 Task: Find connections with filter location Zwevegem with filter topic #Marketswith filter profile language Potuguese with filter current company NoBroker.com with filter school Shri Guru Ram Rai Public School - India with filter industry Retail Florists with filter service category Pricing Strategy with filter keywords title Director of Maintenance
Action: Mouse moved to (575, 102)
Screenshot: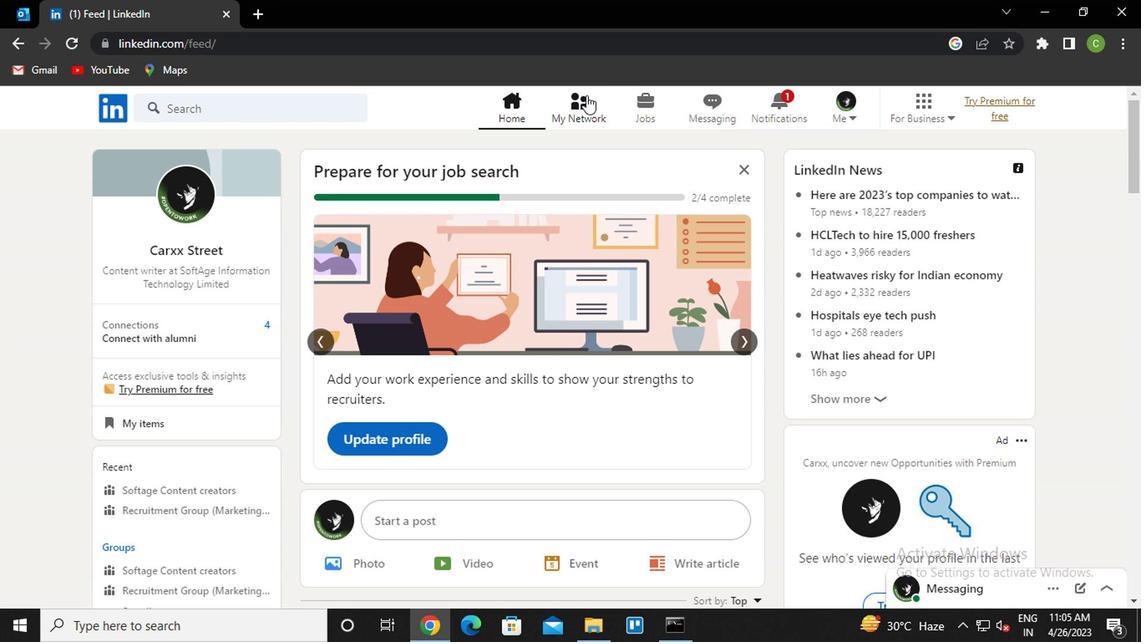 
Action: Mouse pressed left at (575, 102)
Screenshot: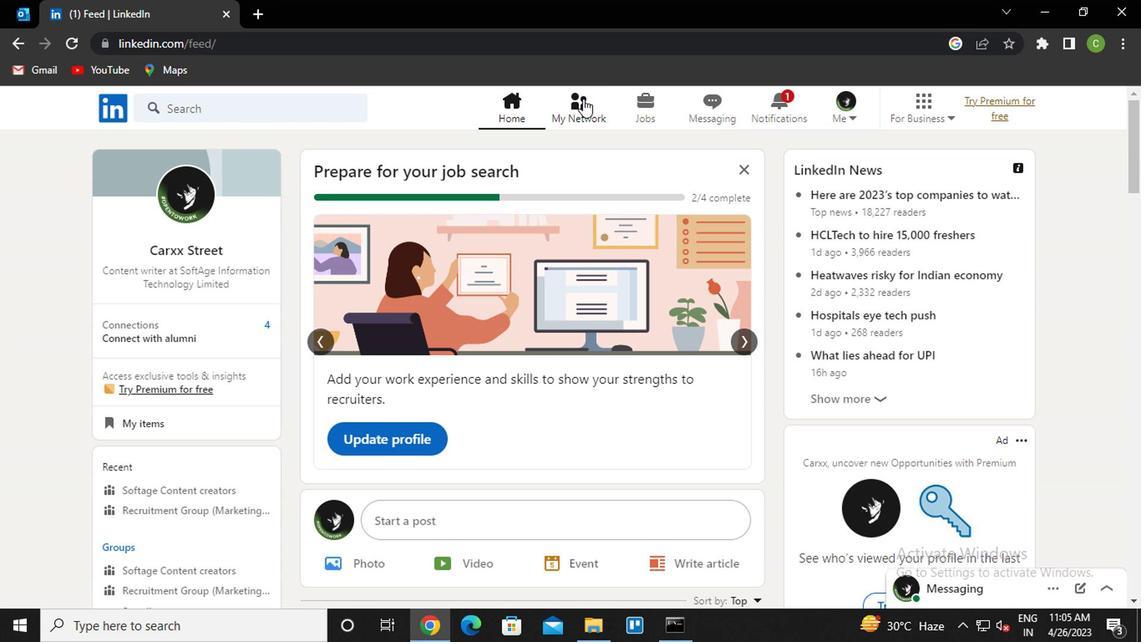 
Action: Mouse moved to (240, 196)
Screenshot: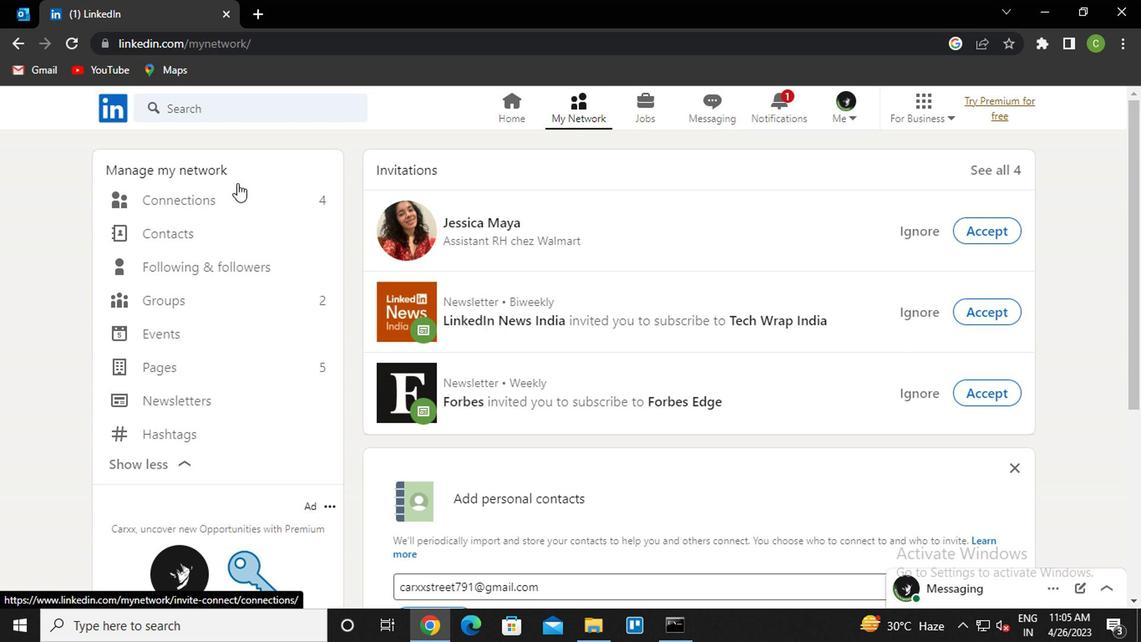 
Action: Mouse pressed left at (240, 196)
Screenshot: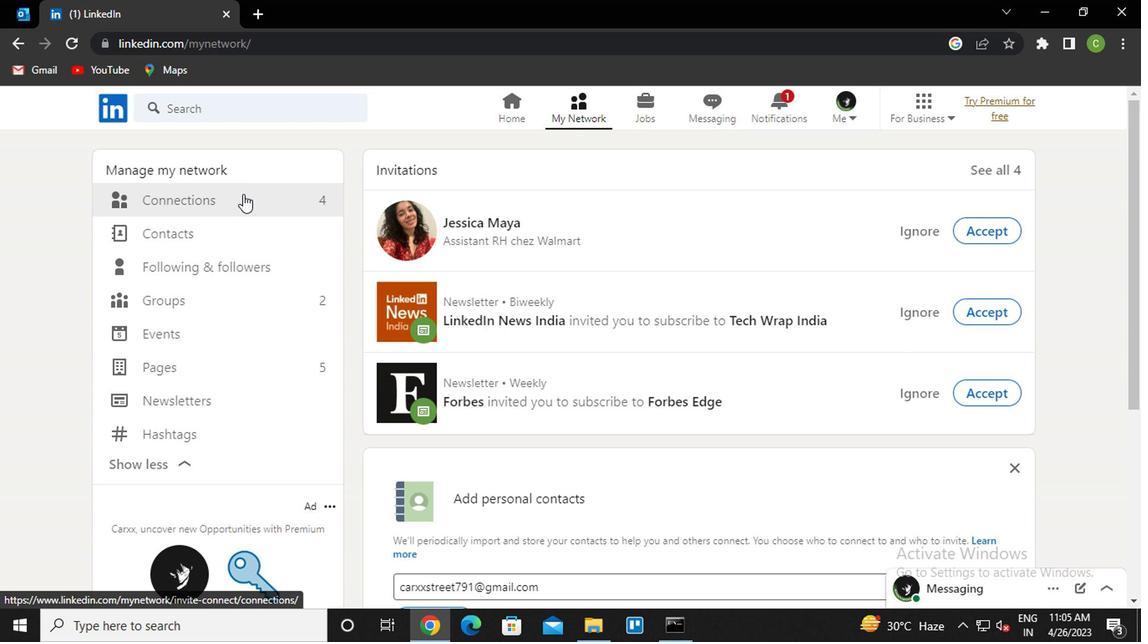 
Action: Mouse moved to (695, 196)
Screenshot: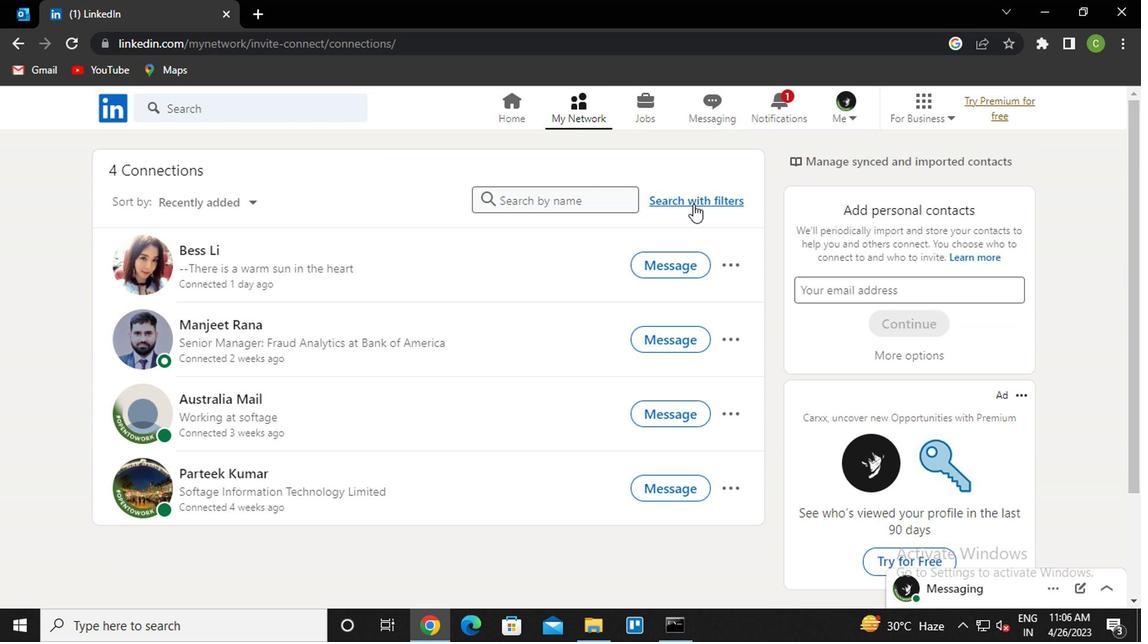
Action: Mouse pressed left at (695, 196)
Screenshot: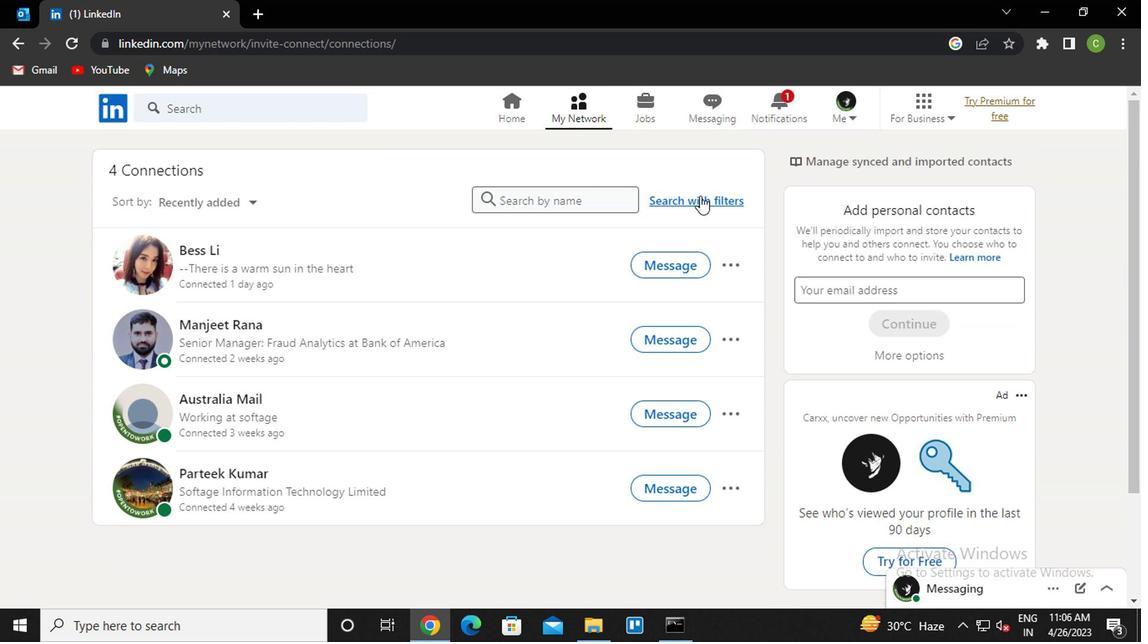
Action: Mouse moved to (570, 155)
Screenshot: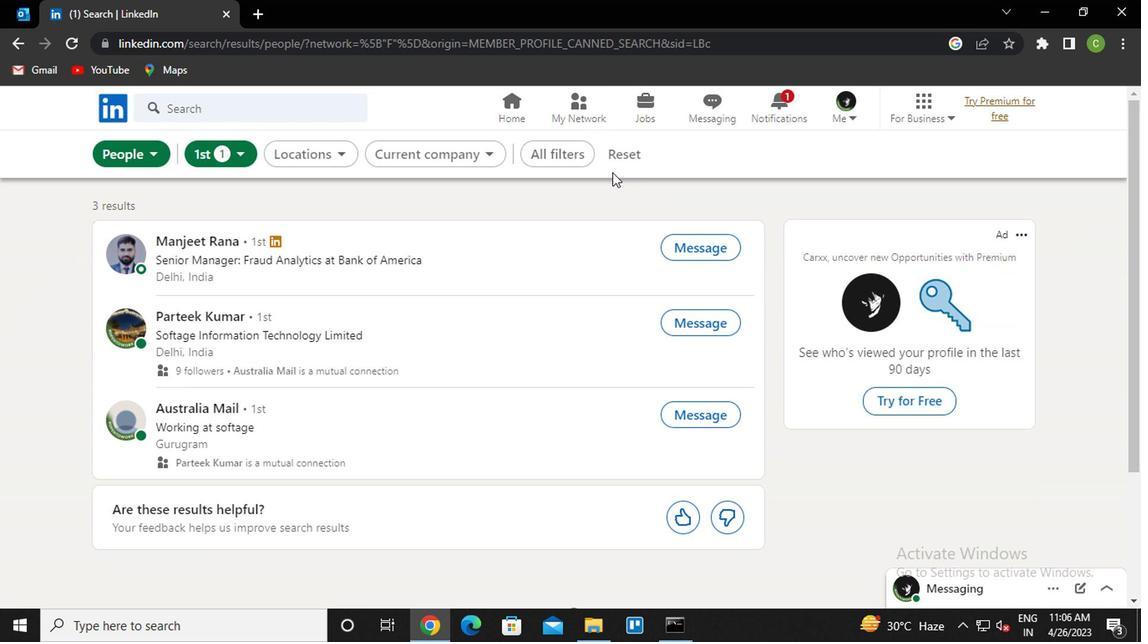 
Action: Mouse pressed left at (570, 155)
Screenshot: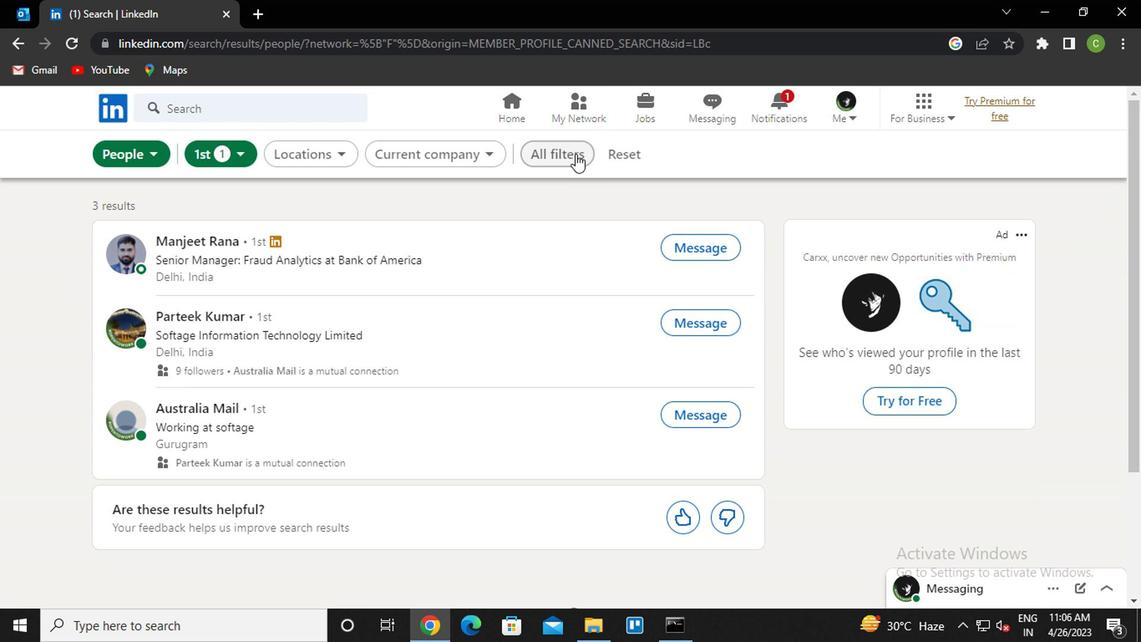 
Action: Mouse moved to (816, 350)
Screenshot: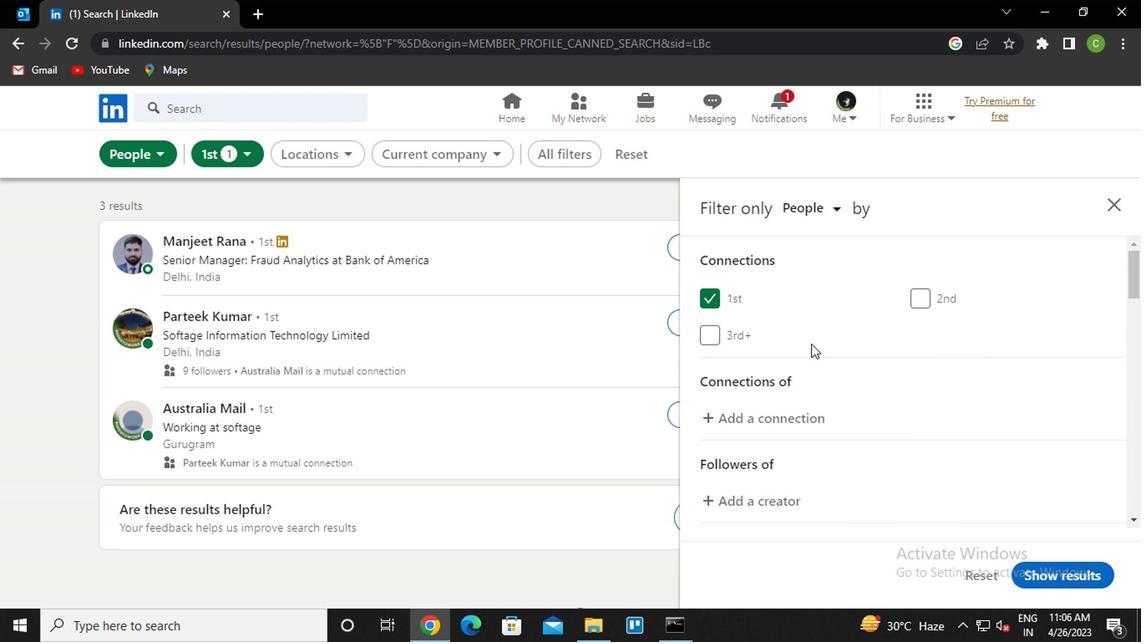 
Action: Mouse scrolled (816, 349) with delta (0, -1)
Screenshot: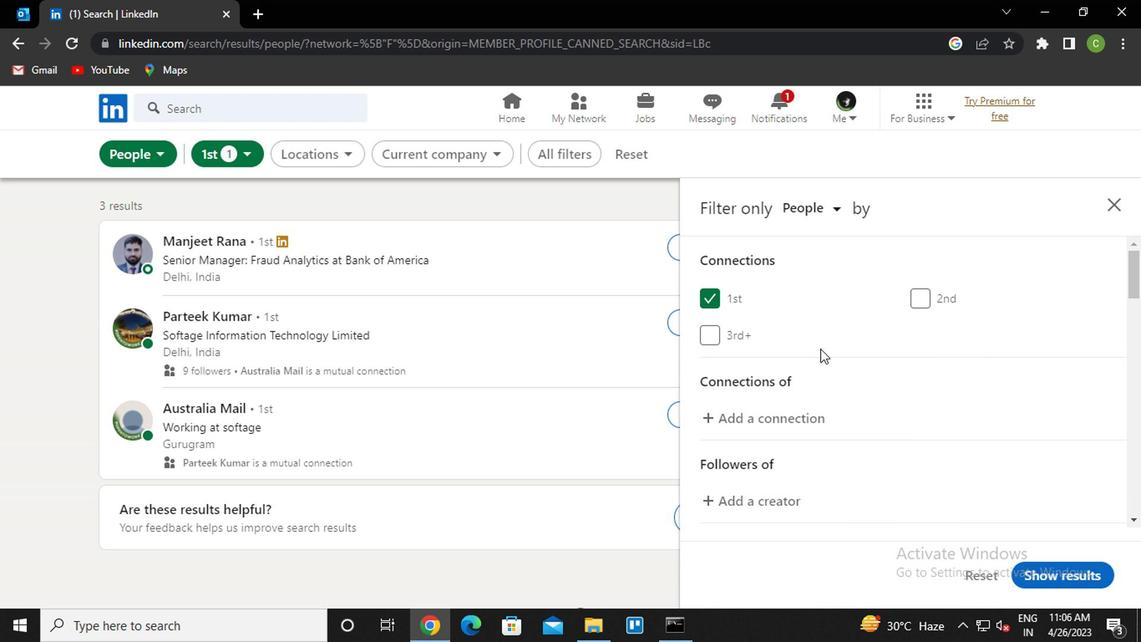 
Action: Mouse scrolled (816, 349) with delta (0, -1)
Screenshot: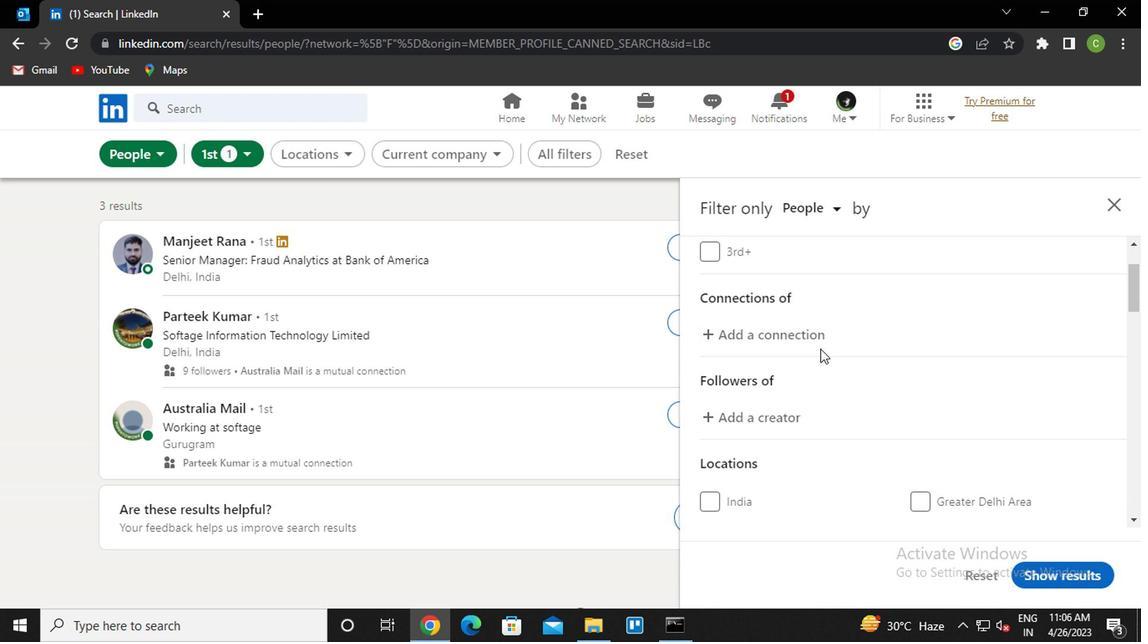 
Action: Mouse moved to (997, 486)
Screenshot: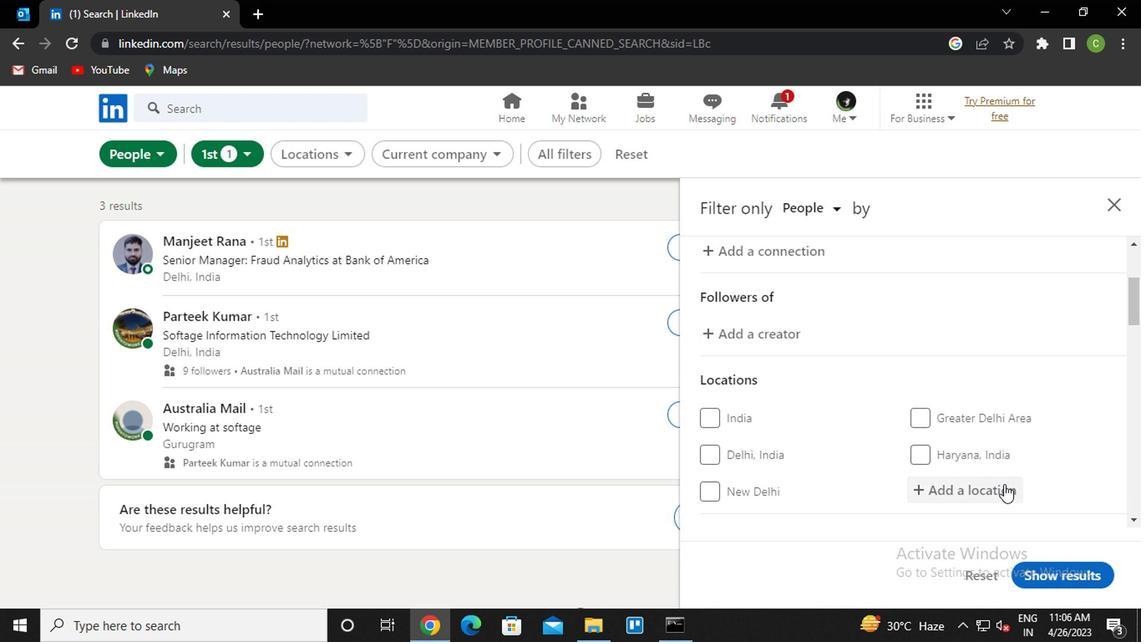 
Action: Mouse pressed left at (997, 486)
Screenshot: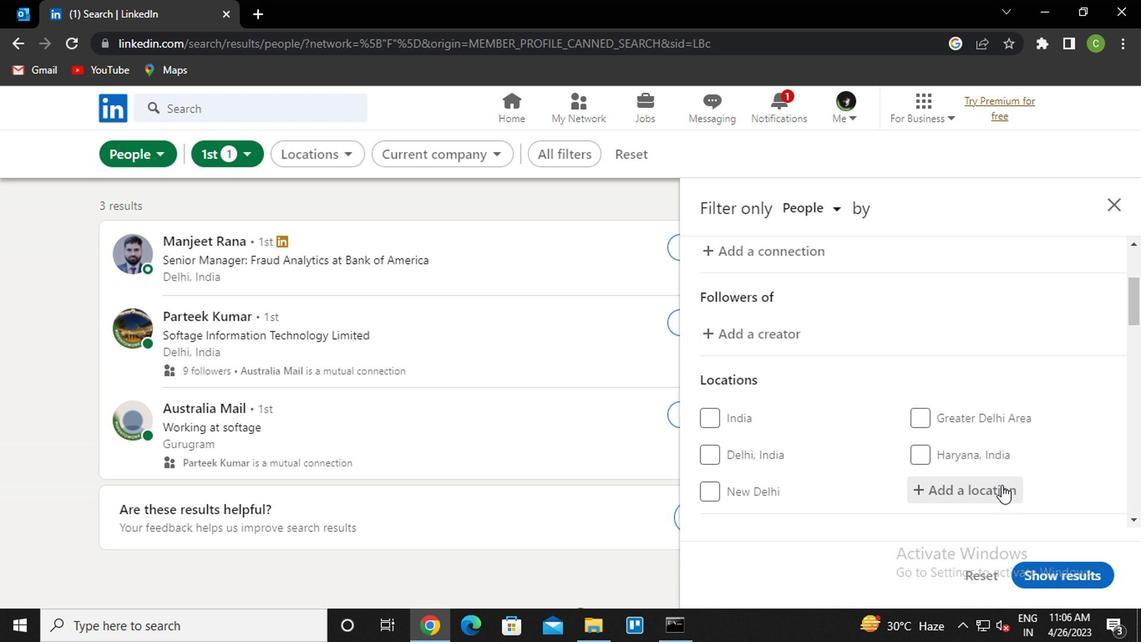 
Action: Key pressed <Key.caps_lock><Key.caps_lock>z<Key.caps_lock>wevegem<Key.down><Key.enter>
Screenshot: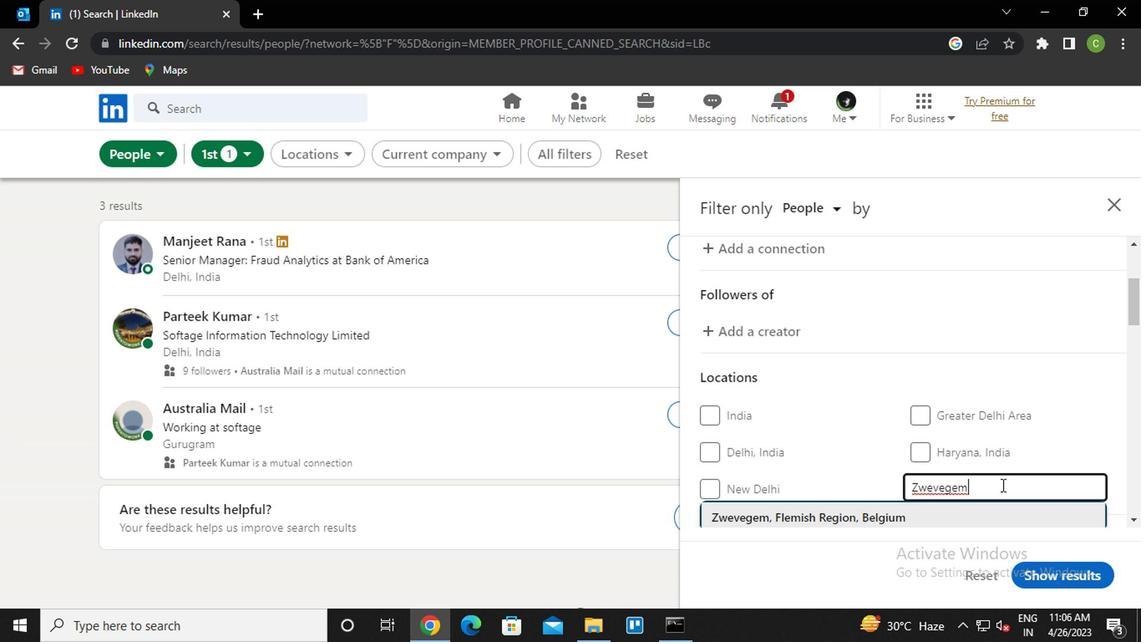 
Action: Mouse scrolled (997, 485) with delta (0, -1)
Screenshot: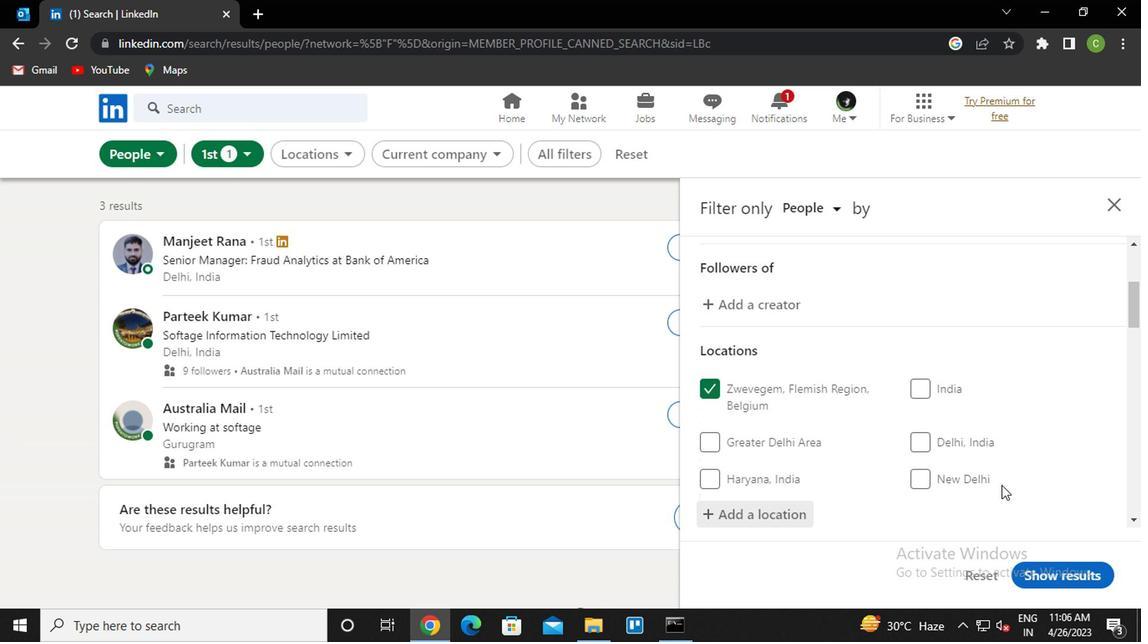 
Action: Mouse moved to (771, 514)
Screenshot: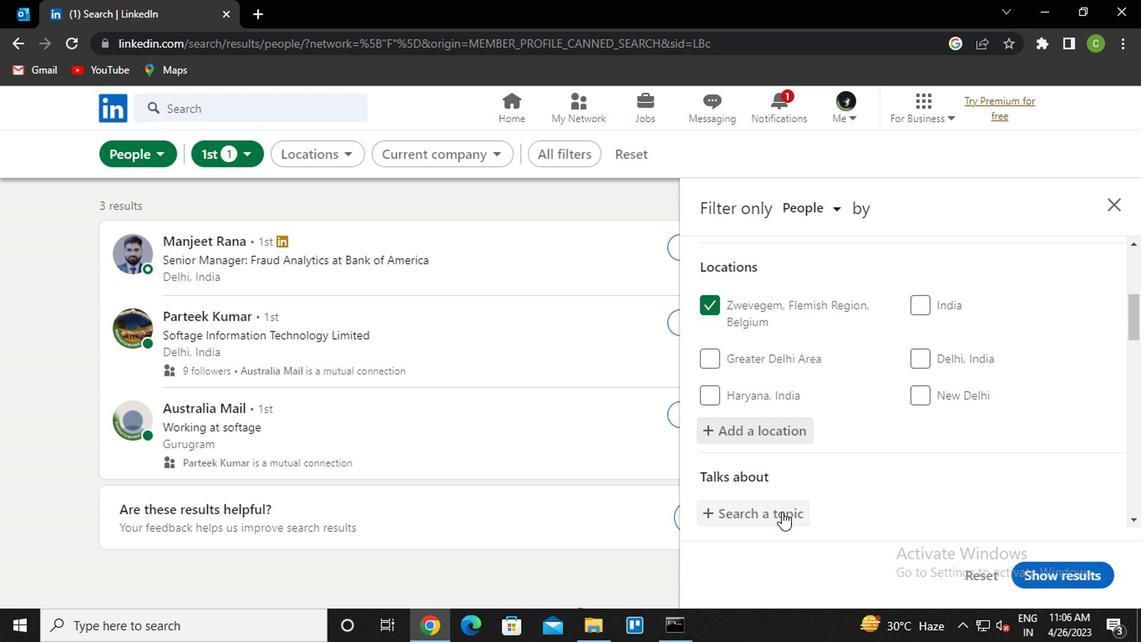 
Action: Mouse pressed left at (771, 514)
Screenshot: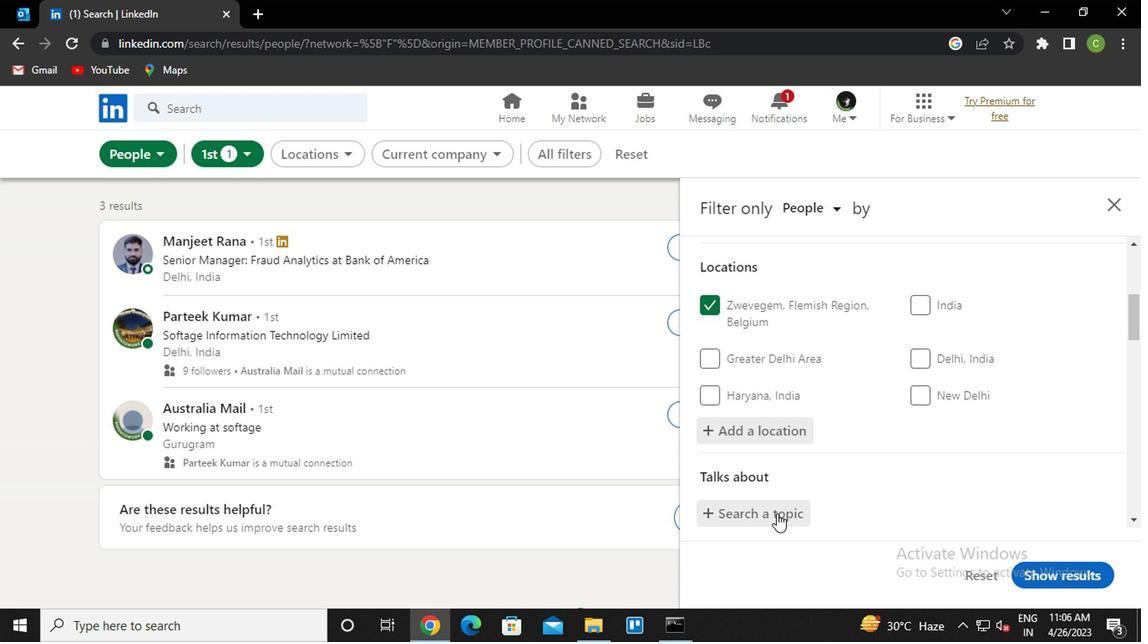 
Action: Key pressed <Key.caps_lock>m<Key.caps_lock>arket
Screenshot: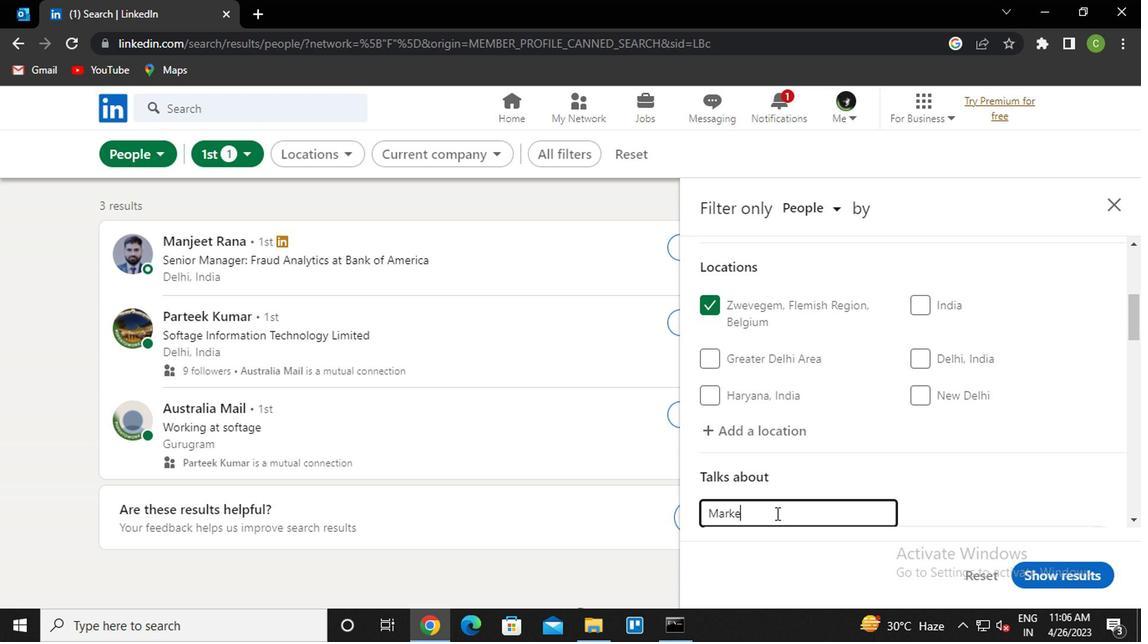 
Action: Mouse scrolled (771, 514) with delta (0, 0)
Screenshot: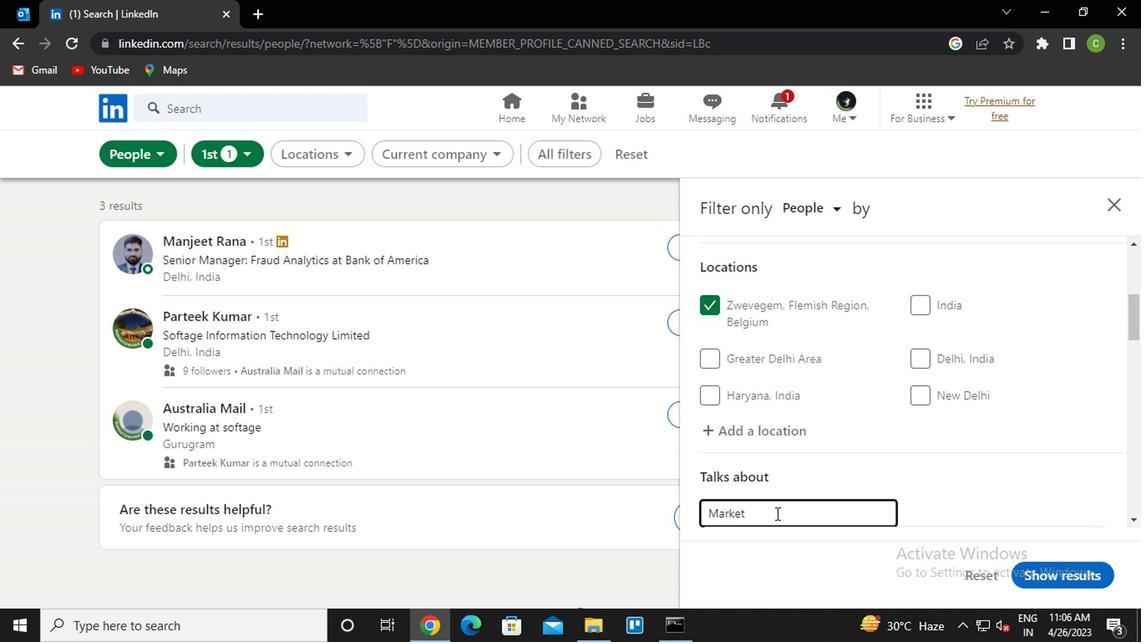 
Action: Mouse moved to (781, 508)
Screenshot: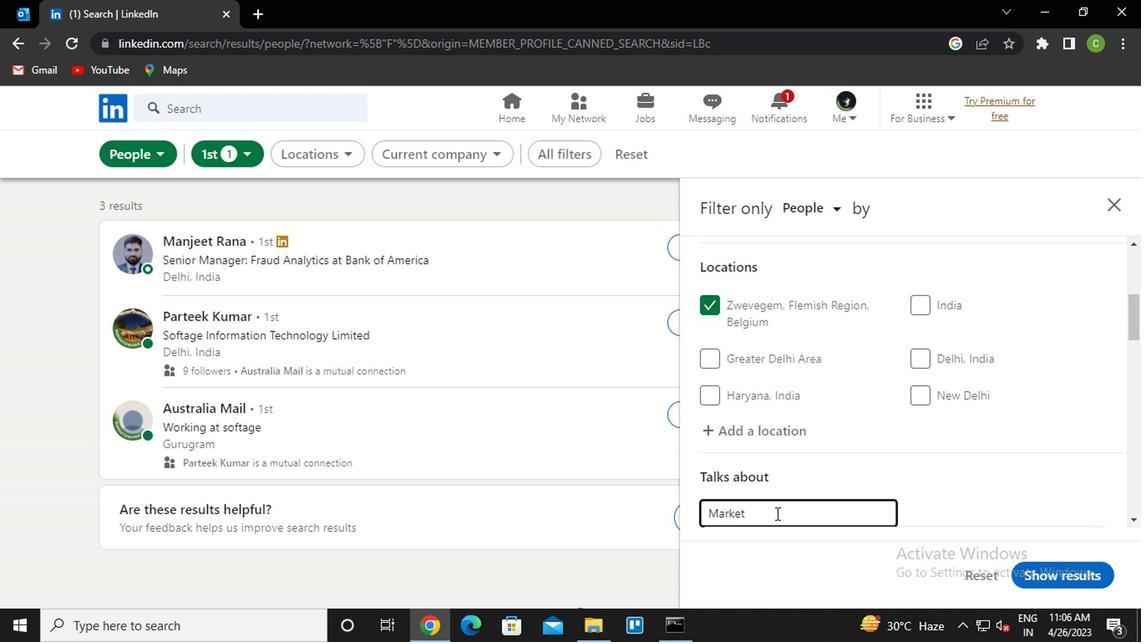 
Action: Mouse scrolled (781, 507) with delta (0, 0)
Screenshot: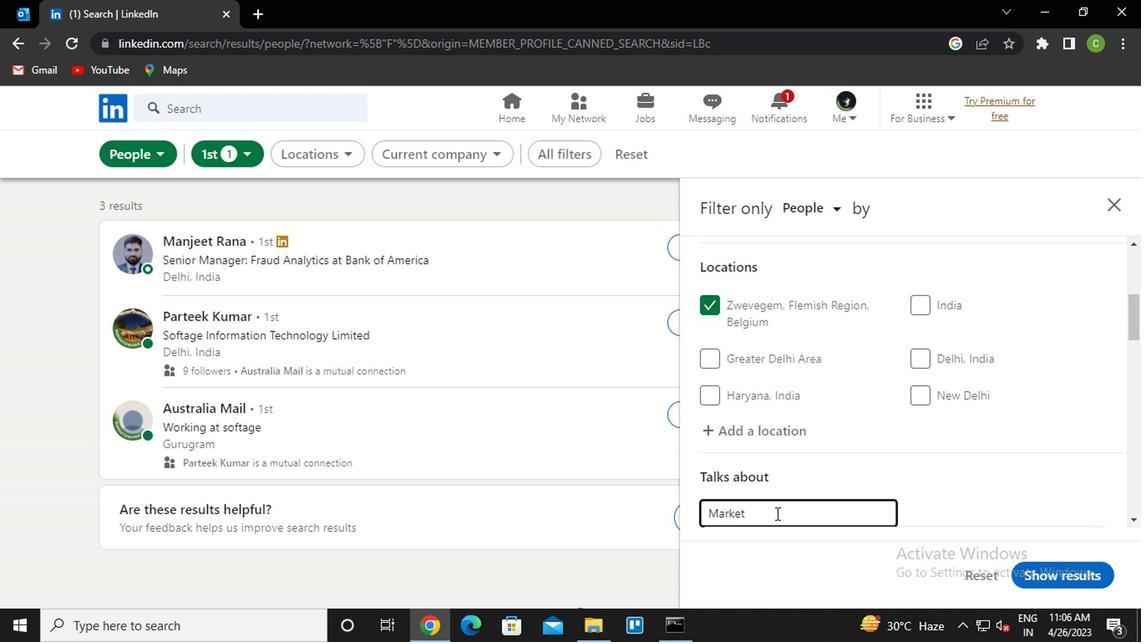 
Action: Mouse moved to (799, 474)
Screenshot: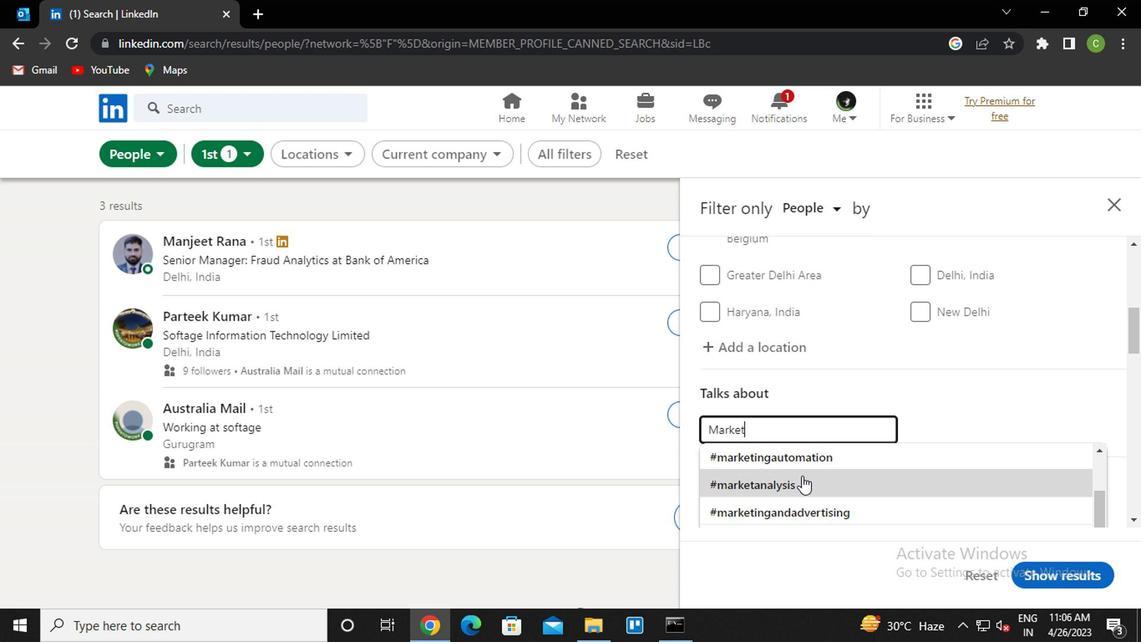 
Action: Mouse scrolled (799, 474) with delta (0, 0)
Screenshot: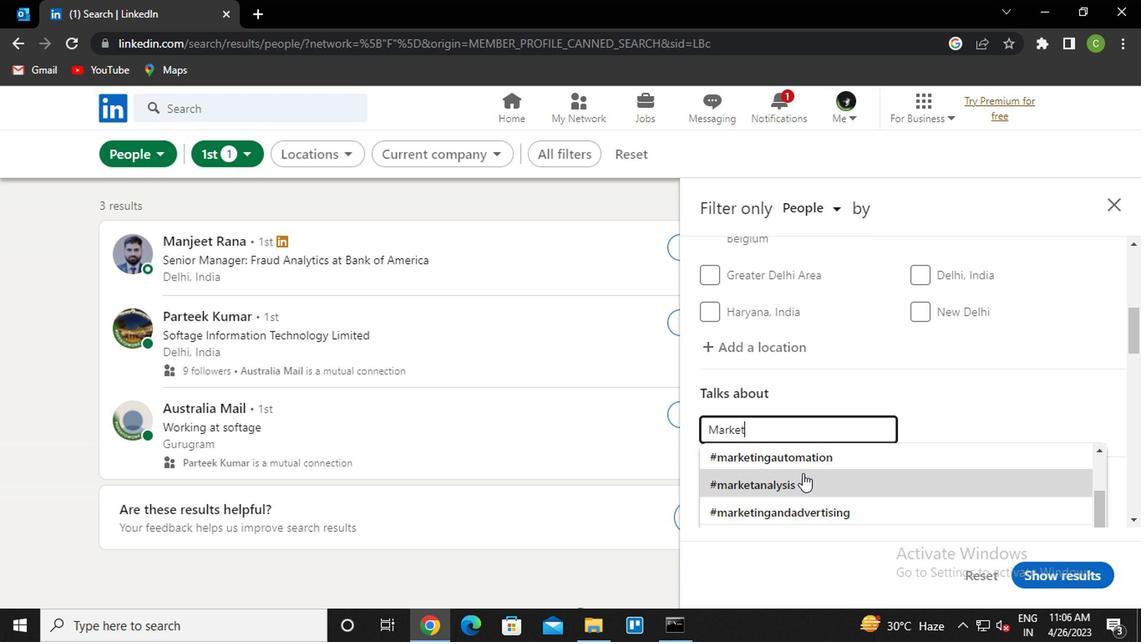 
Action: Mouse scrolled (799, 474) with delta (0, 0)
Screenshot: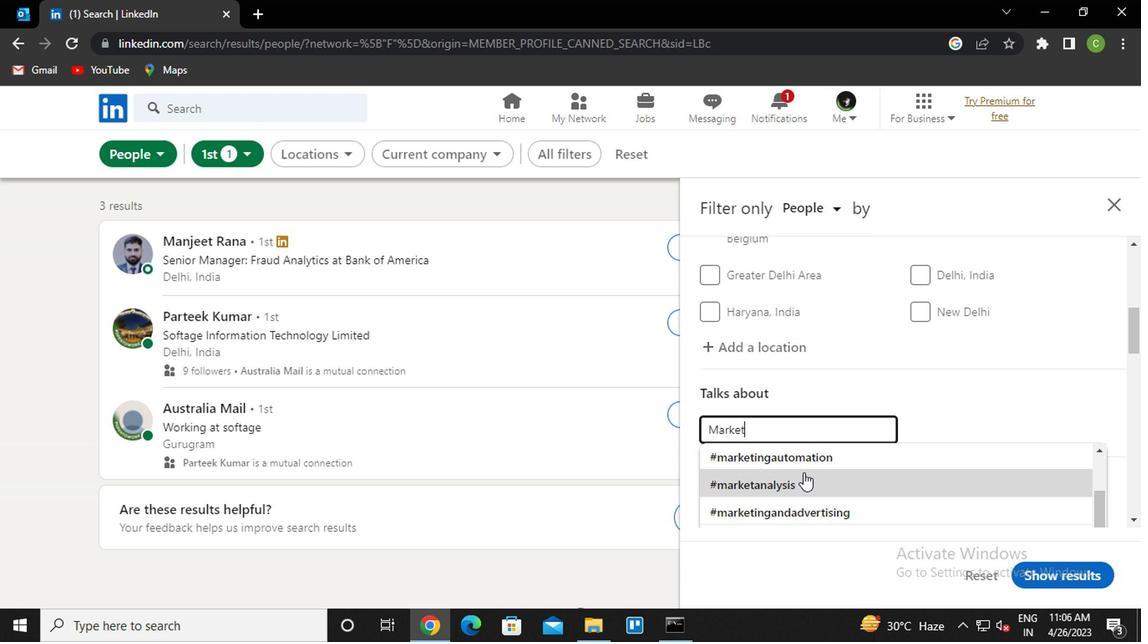 
Action: Mouse scrolled (799, 474) with delta (0, 0)
Screenshot: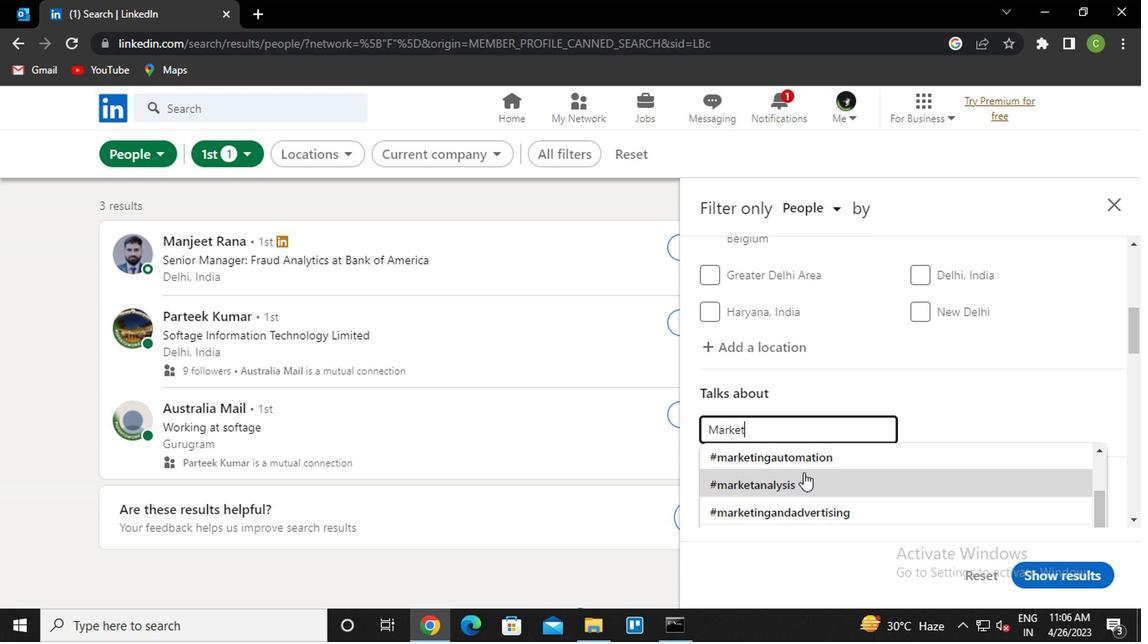 
Action: Mouse moved to (802, 458)
Screenshot: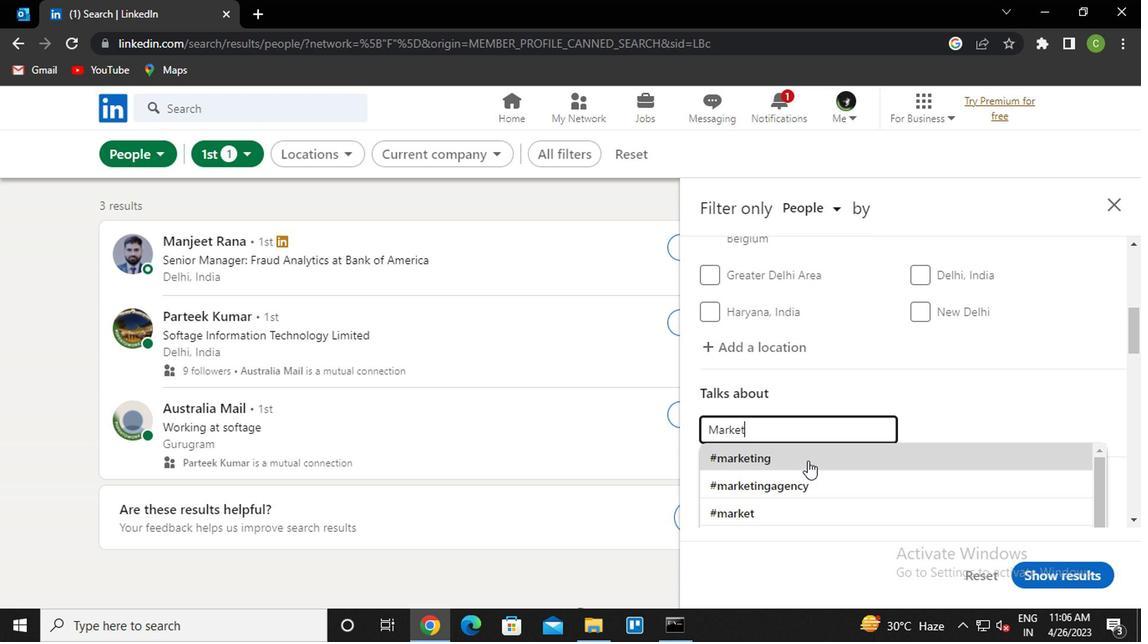 
Action: Mouse pressed left at (802, 458)
Screenshot: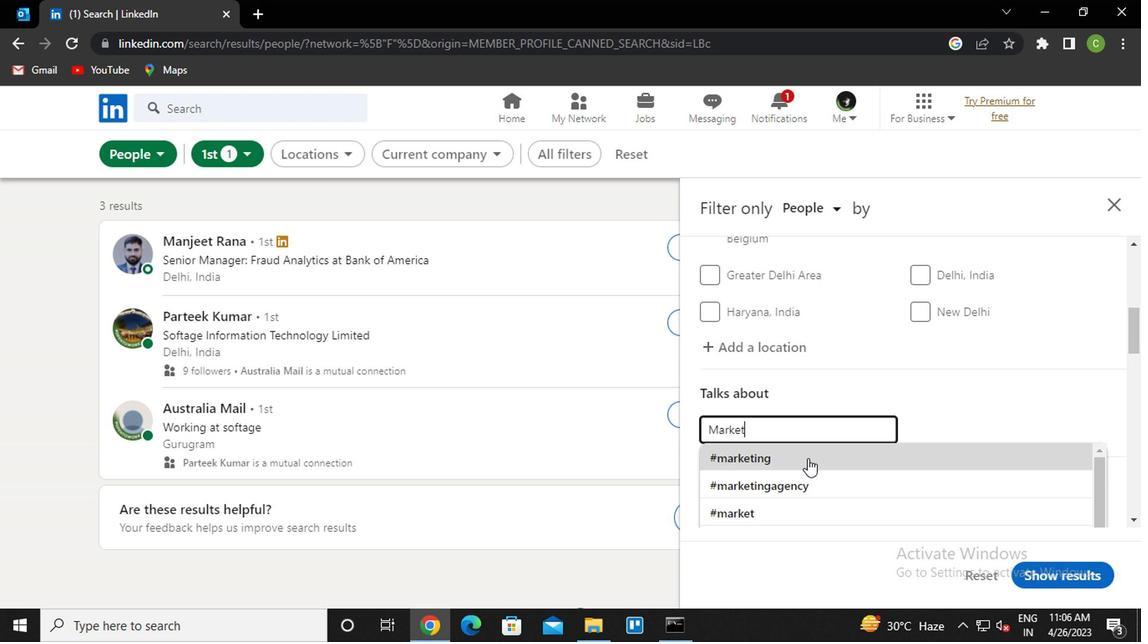 
Action: Mouse moved to (865, 396)
Screenshot: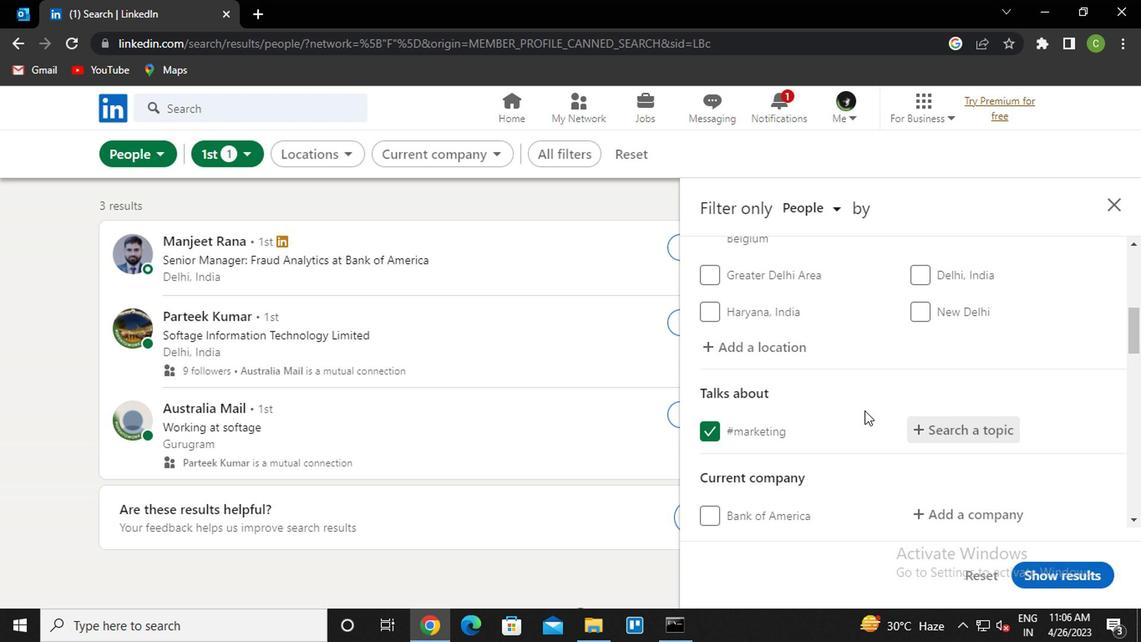 
Action: Mouse scrolled (865, 395) with delta (0, -1)
Screenshot: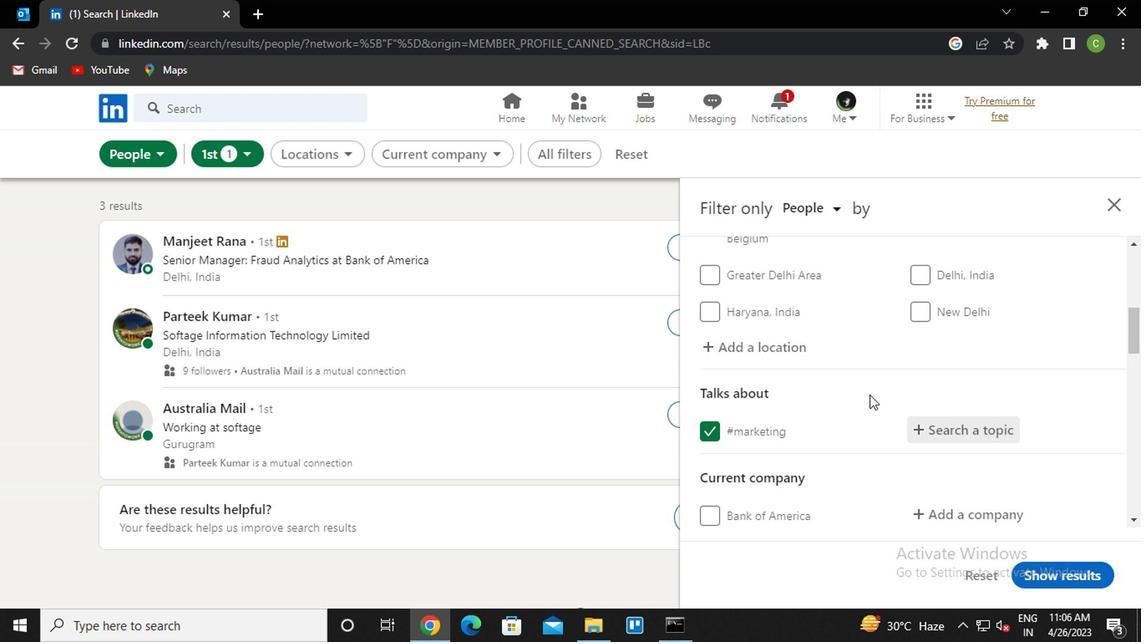 
Action: Mouse moved to (711, 346)
Screenshot: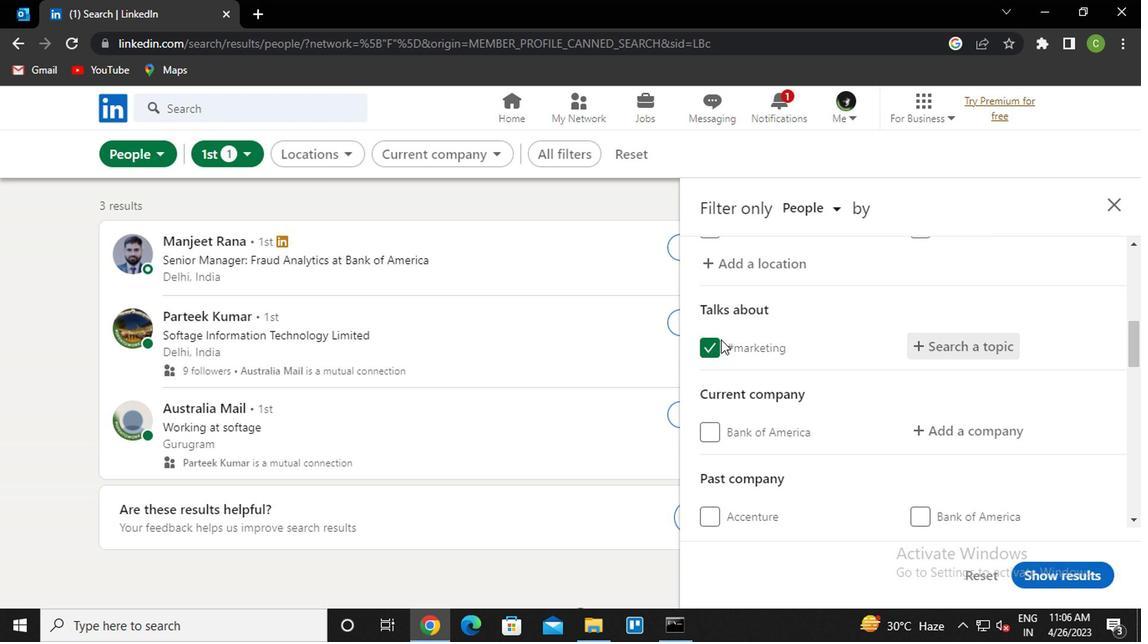 
Action: Mouse pressed left at (711, 346)
Screenshot: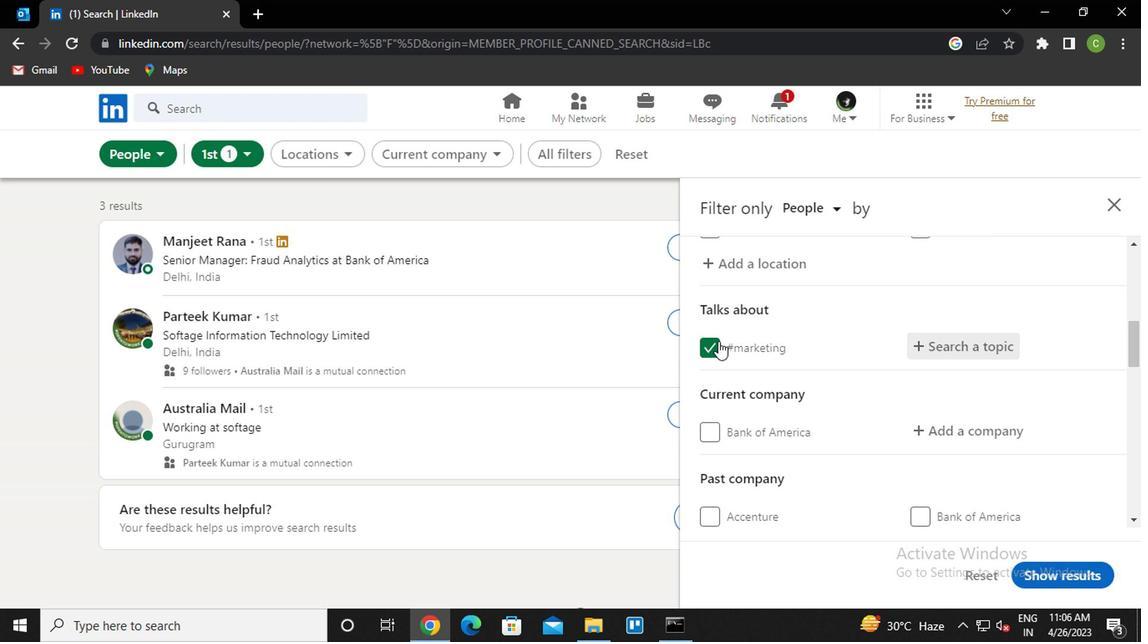 
Action: Mouse moved to (990, 346)
Screenshot: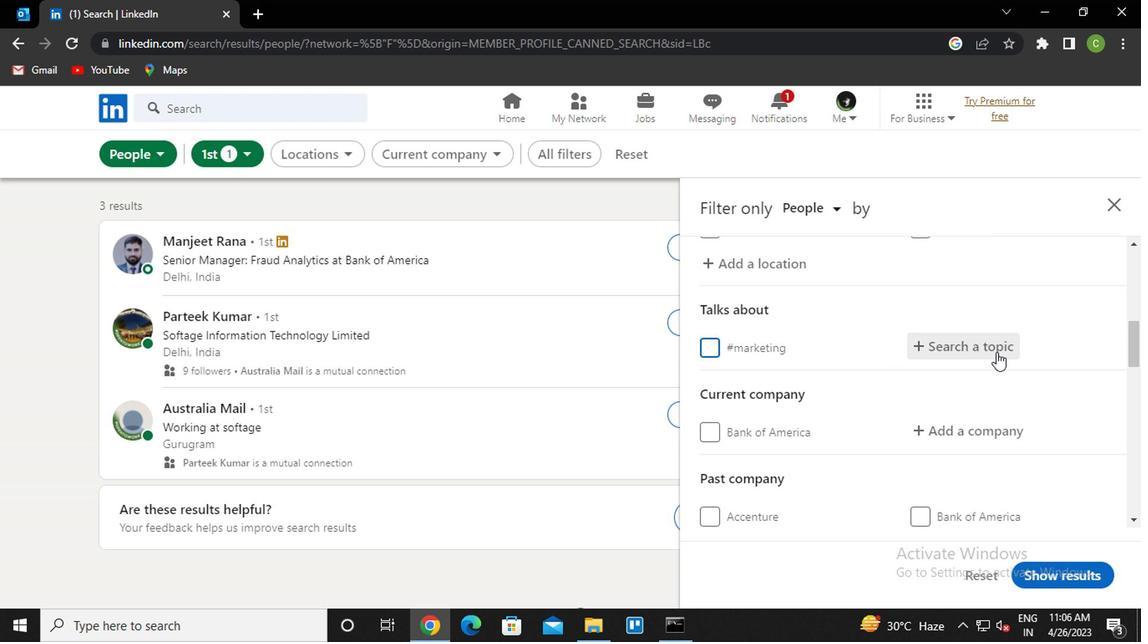 
Action: Mouse pressed left at (990, 346)
Screenshot: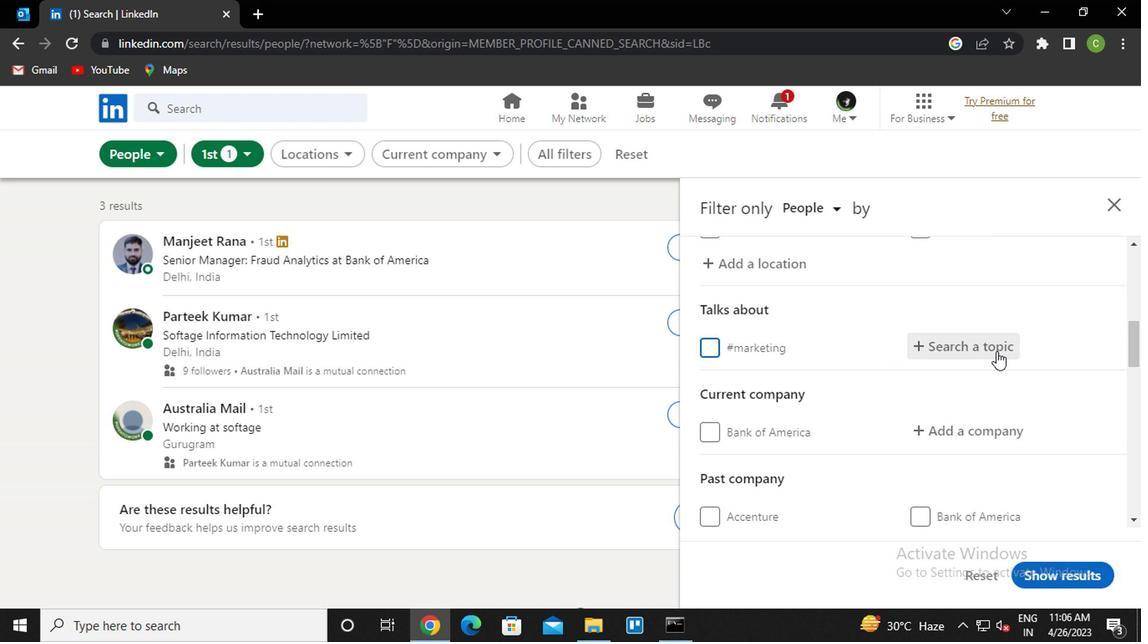 
Action: Mouse moved to (963, 379)
Screenshot: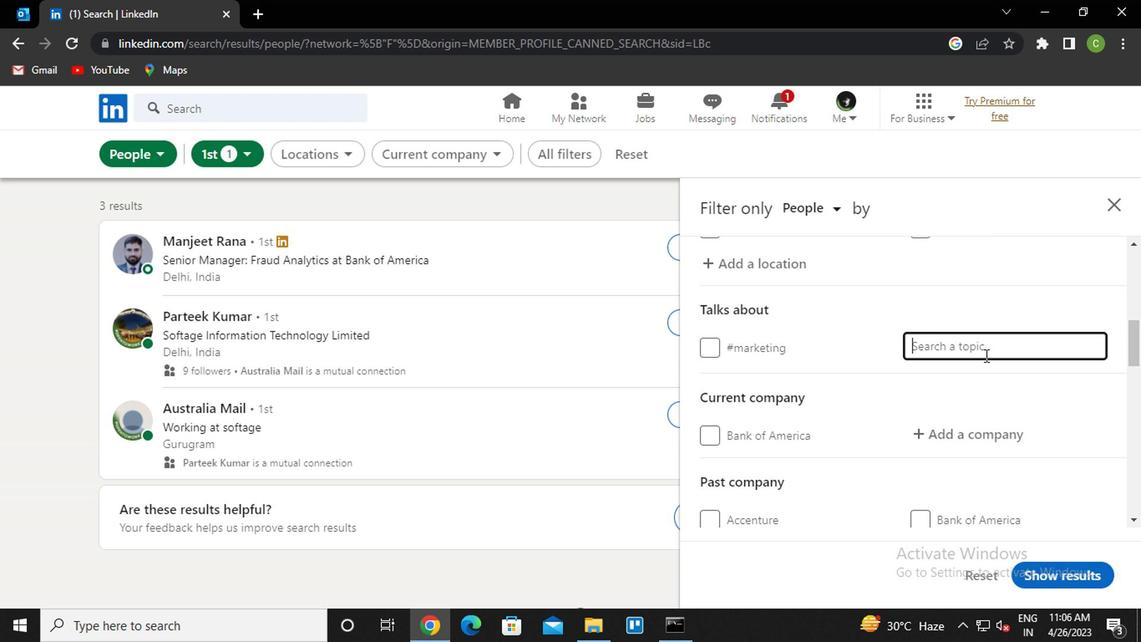 
Action: Key pressed <Key.caps_lock>m<Key.caps_lock>art<Key.backspace><Key.backspace>rket<Key.down><Key.down><Key.down><Key.enter>
Screenshot: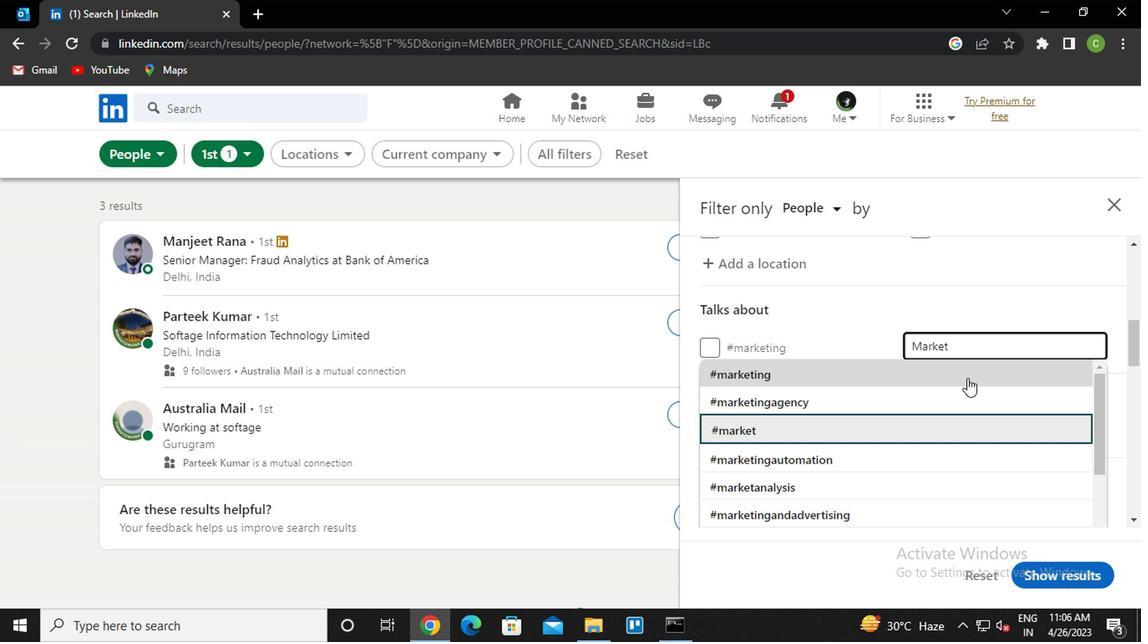 
Action: Mouse moved to (939, 338)
Screenshot: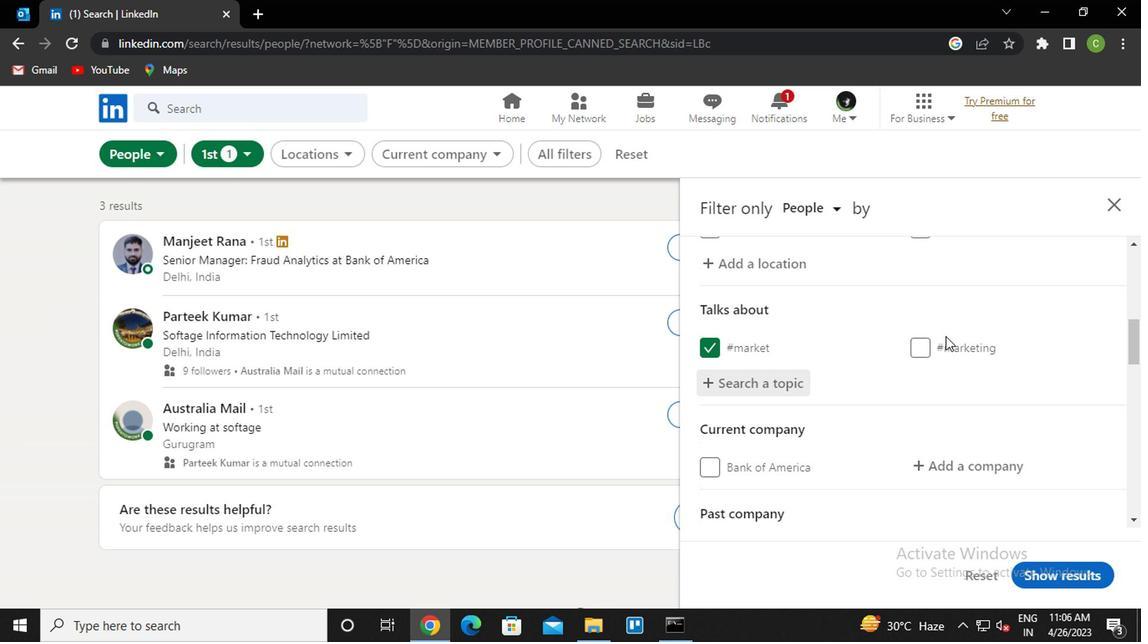 
Action: Mouse scrolled (939, 338) with delta (0, 0)
Screenshot: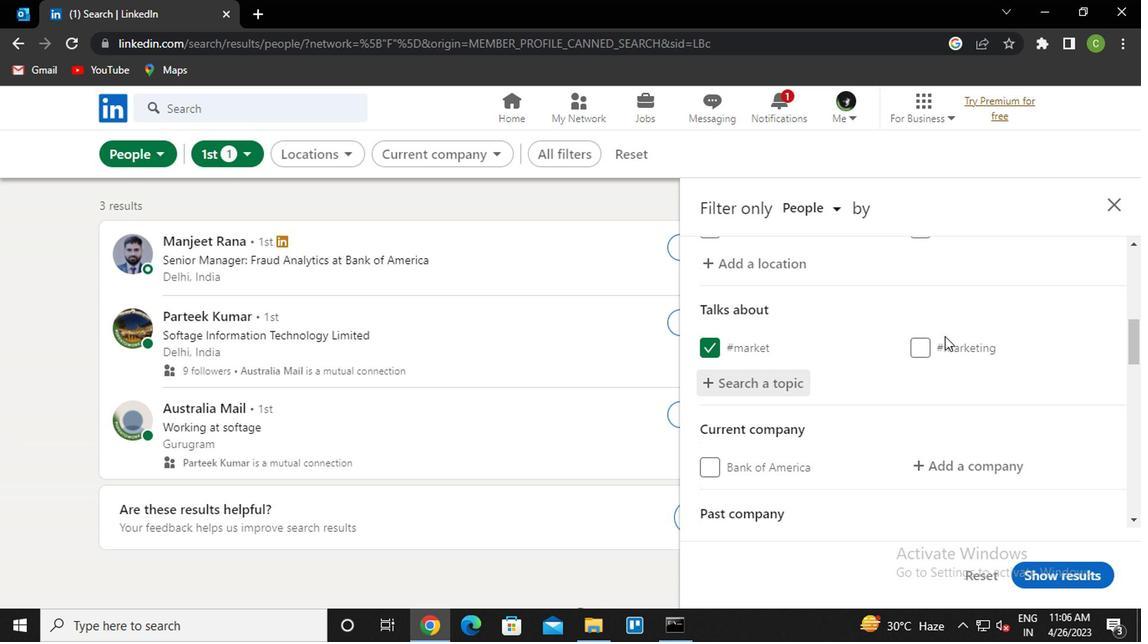 
Action: Mouse moved to (939, 338)
Screenshot: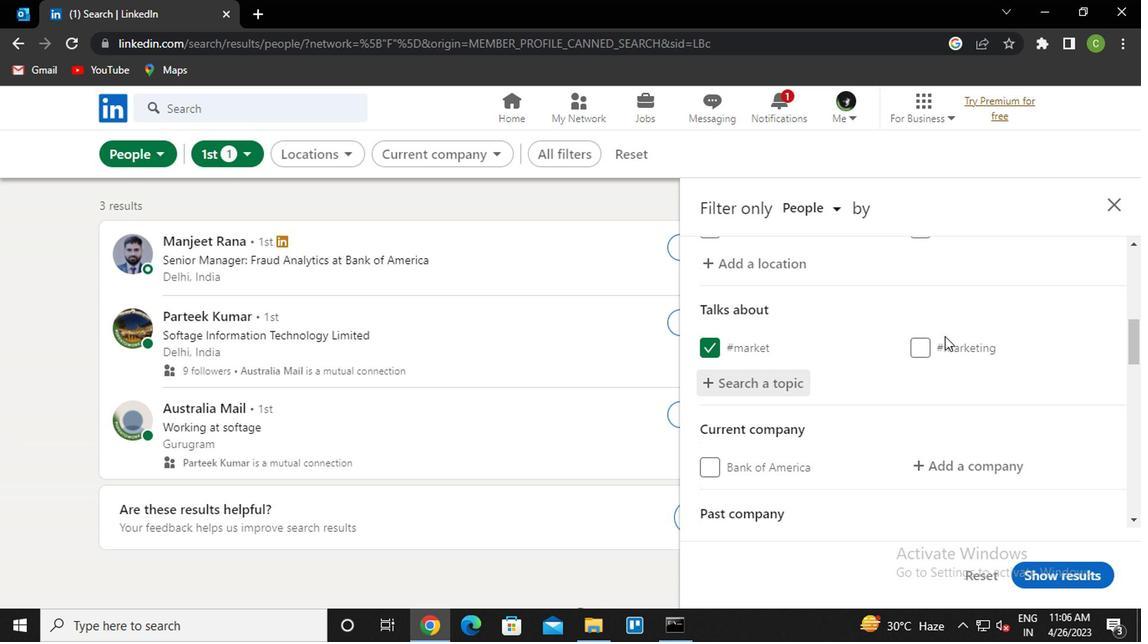 
Action: Mouse scrolled (939, 338) with delta (0, 0)
Screenshot: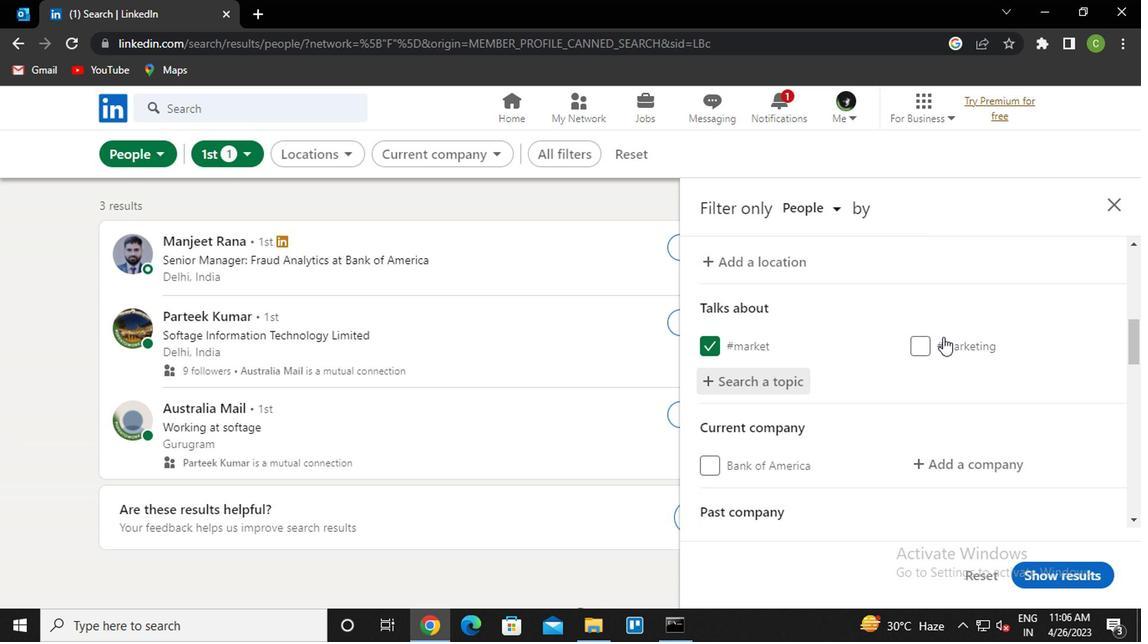 
Action: Mouse moved to (956, 308)
Screenshot: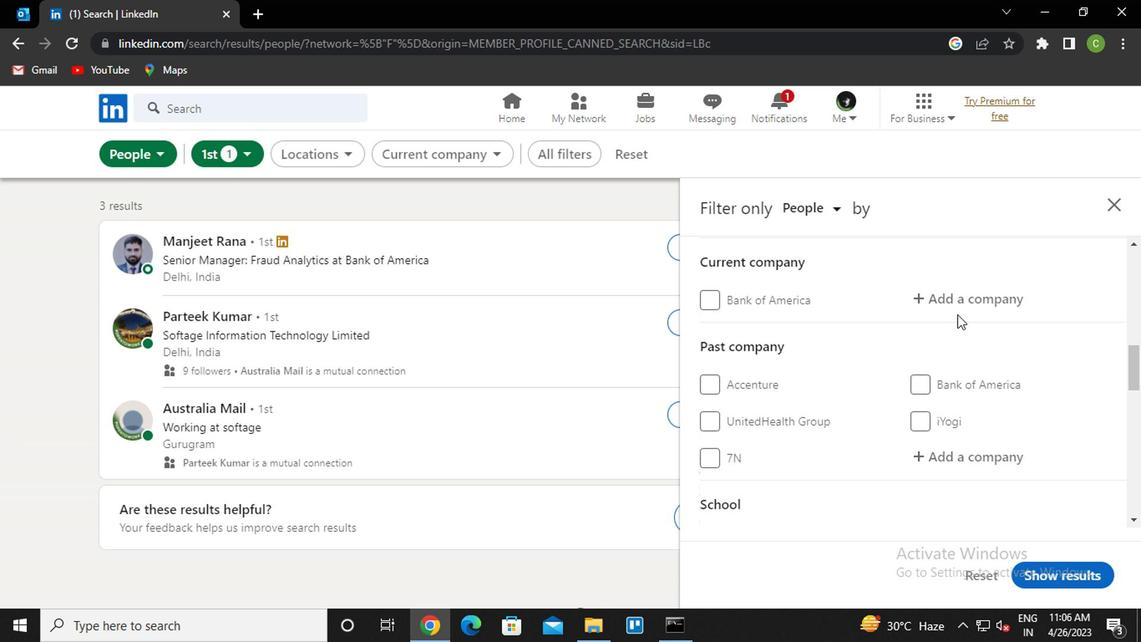 
Action: Mouse pressed left at (956, 308)
Screenshot: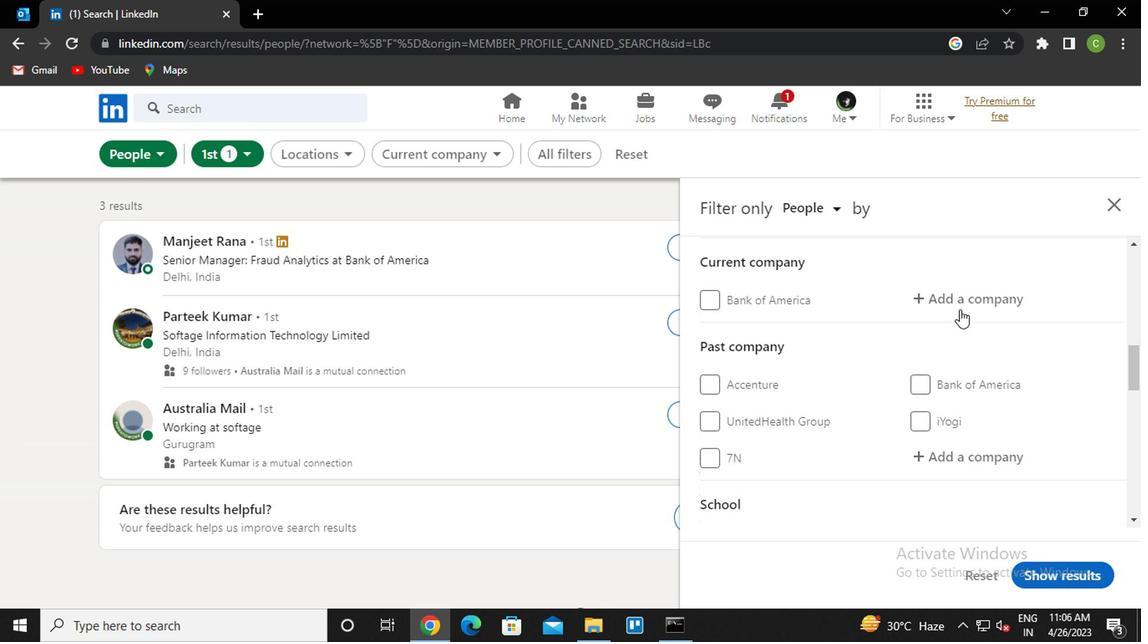 
Action: Mouse moved to (956, 308)
Screenshot: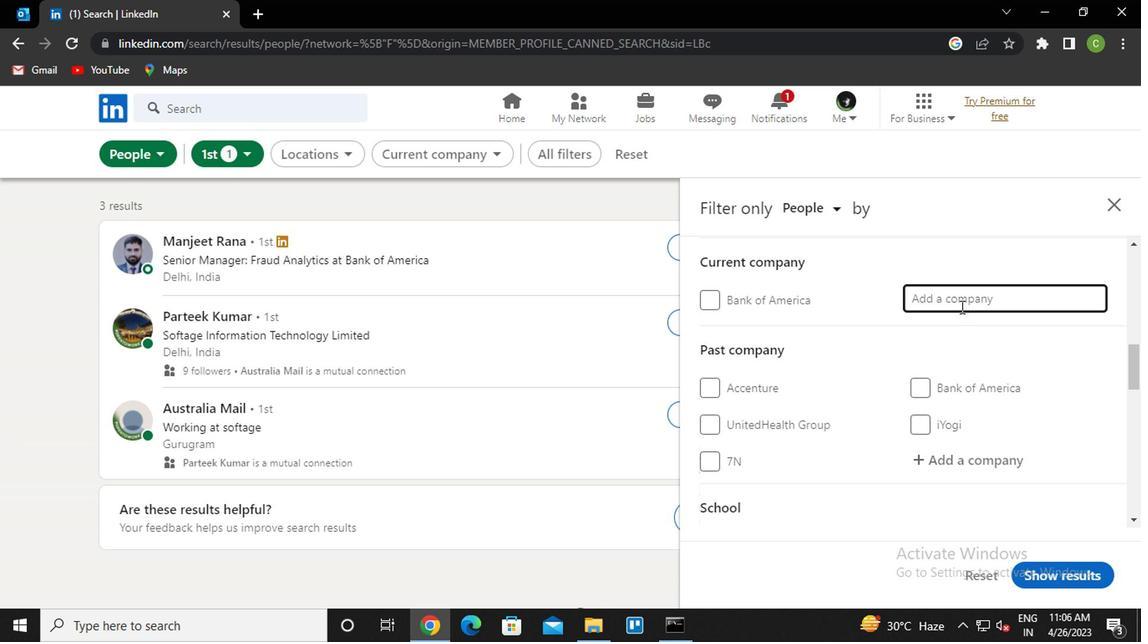 
Action: Key pressed <Key.caps_lock>n<Key.caps_lock>obro<Key.down><Key.enter>
Screenshot: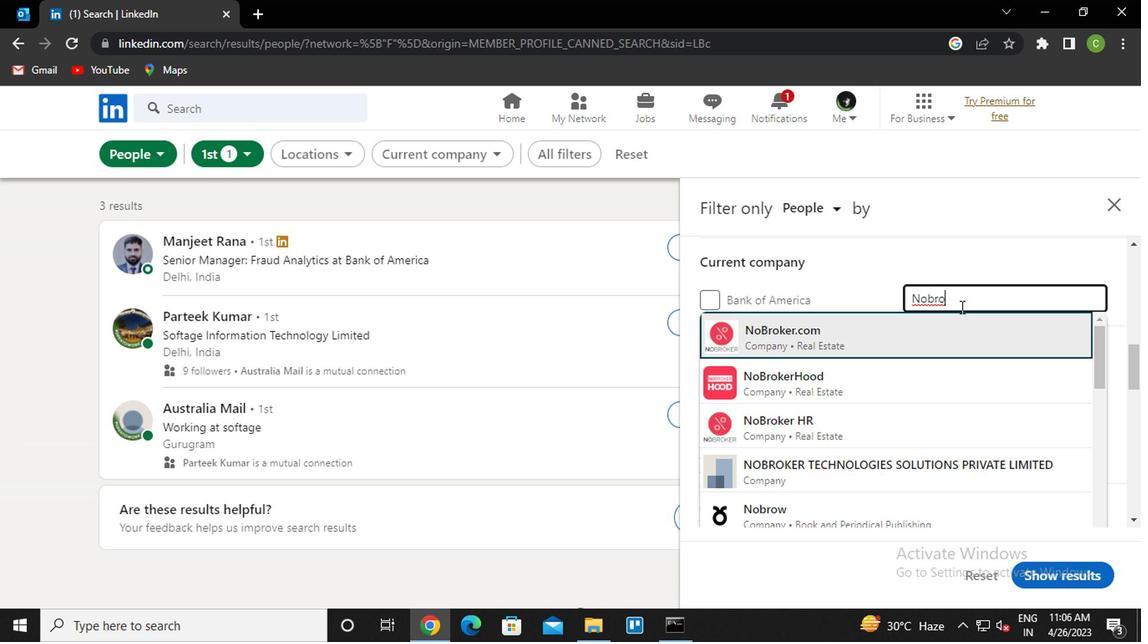 
Action: Mouse moved to (937, 319)
Screenshot: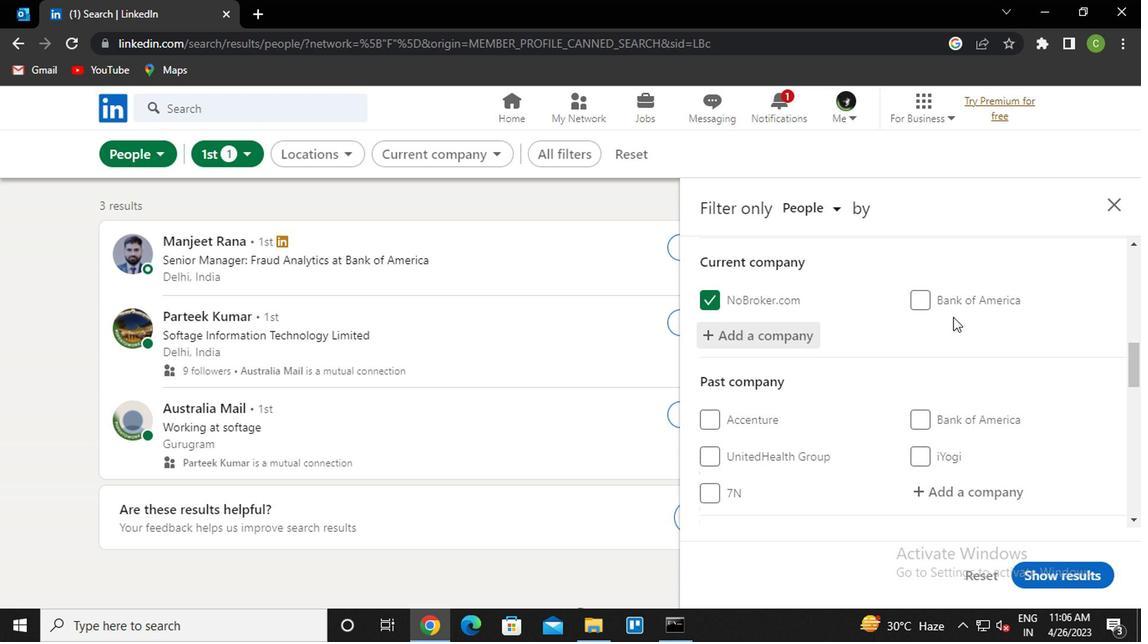 
Action: Mouse scrolled (937, 318) with delta (0, -1)
Screenshot: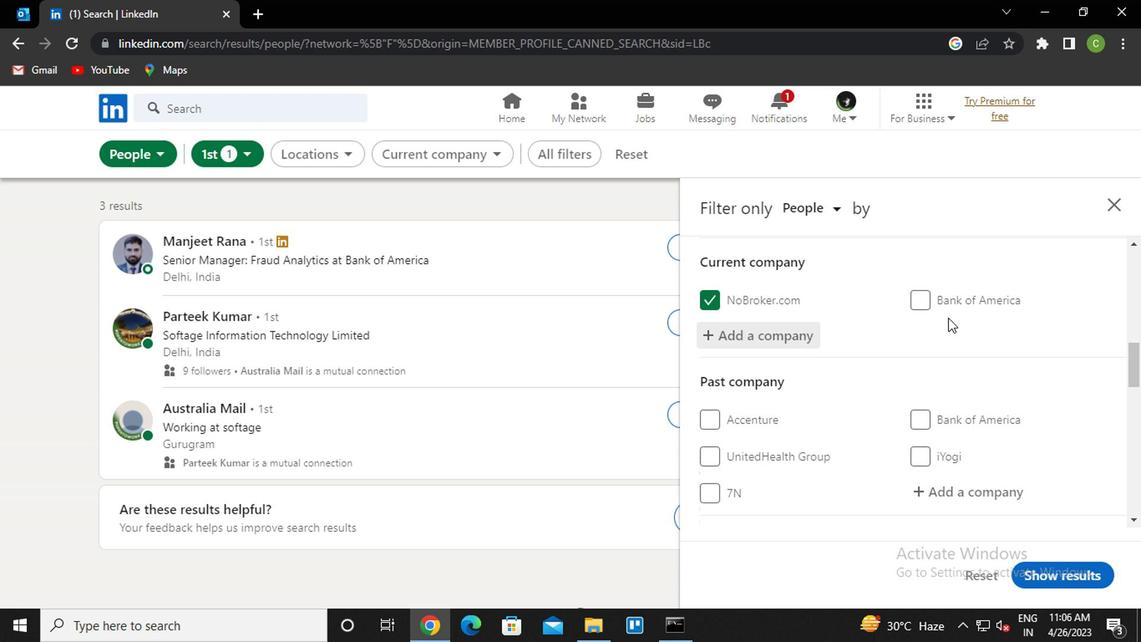 
Action: Mouse scrolled (937, 318) with delta (0, -1)
Screenshot: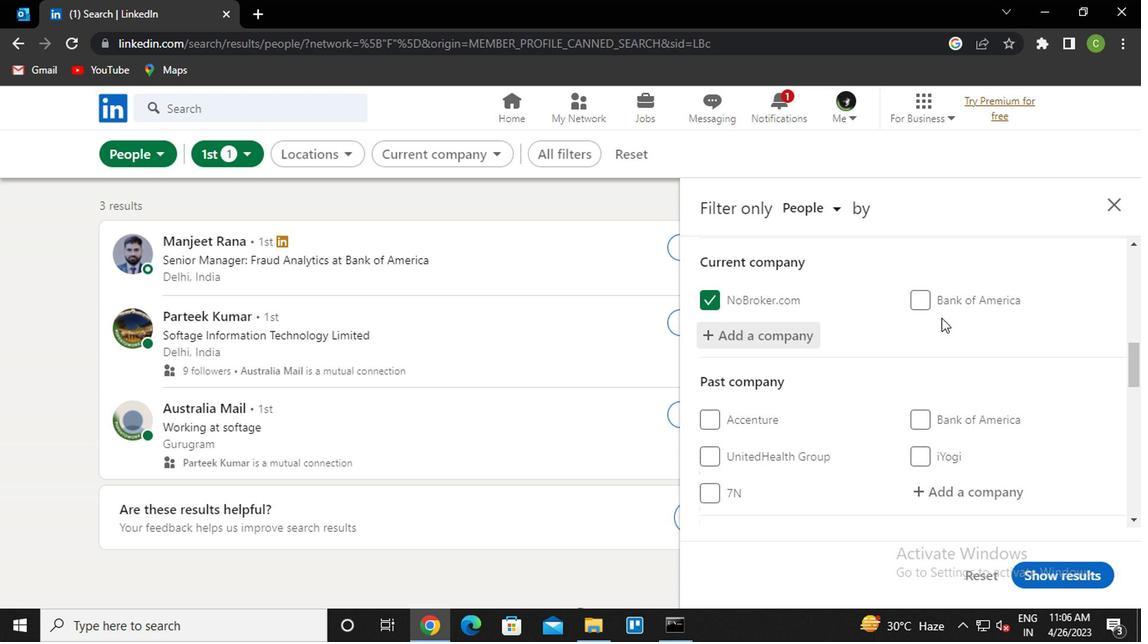 
Action: Mouse moved to (933, 321)
Screenshot: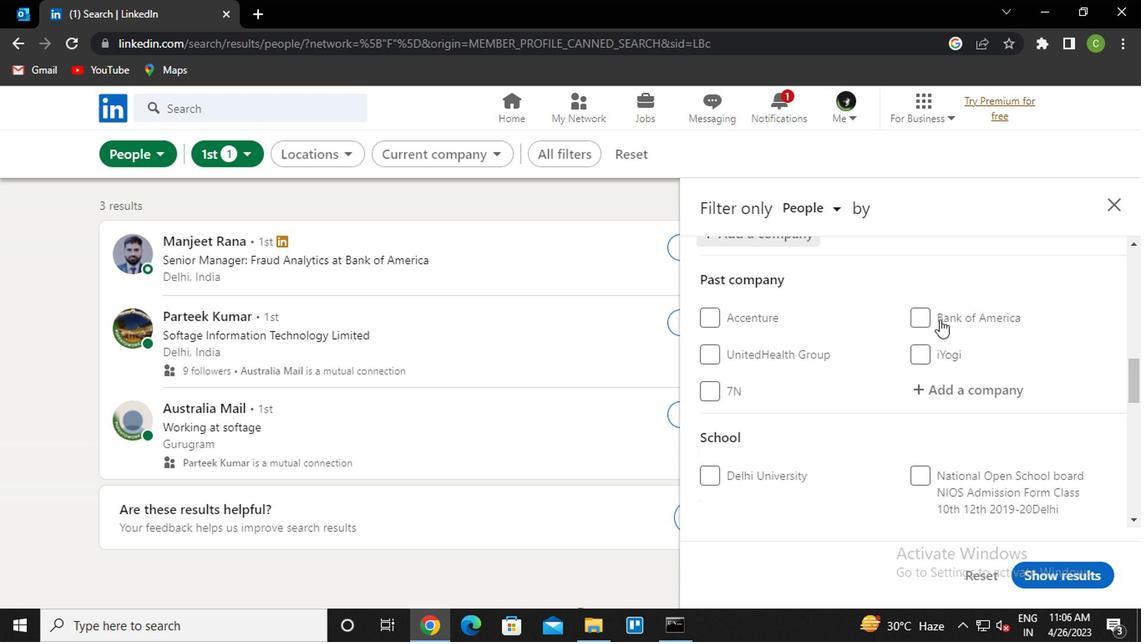 
Action: Mouse scrolled (933, 320) with delta (0, 0)
Screenshot: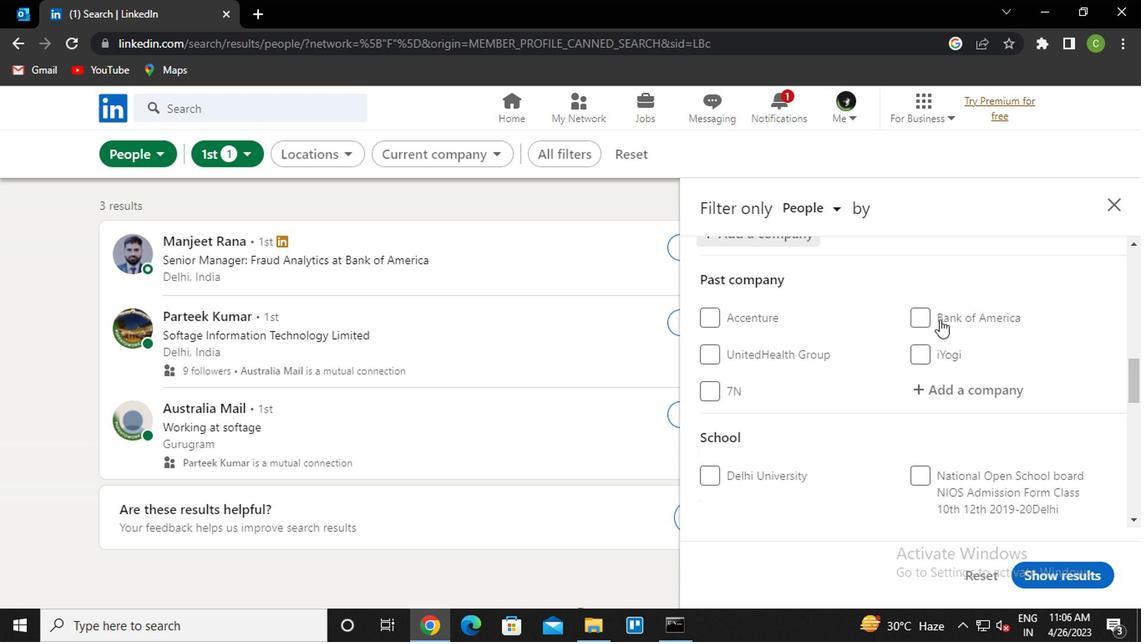 
Action: Mouse moved to (755, 457)
Screenshot: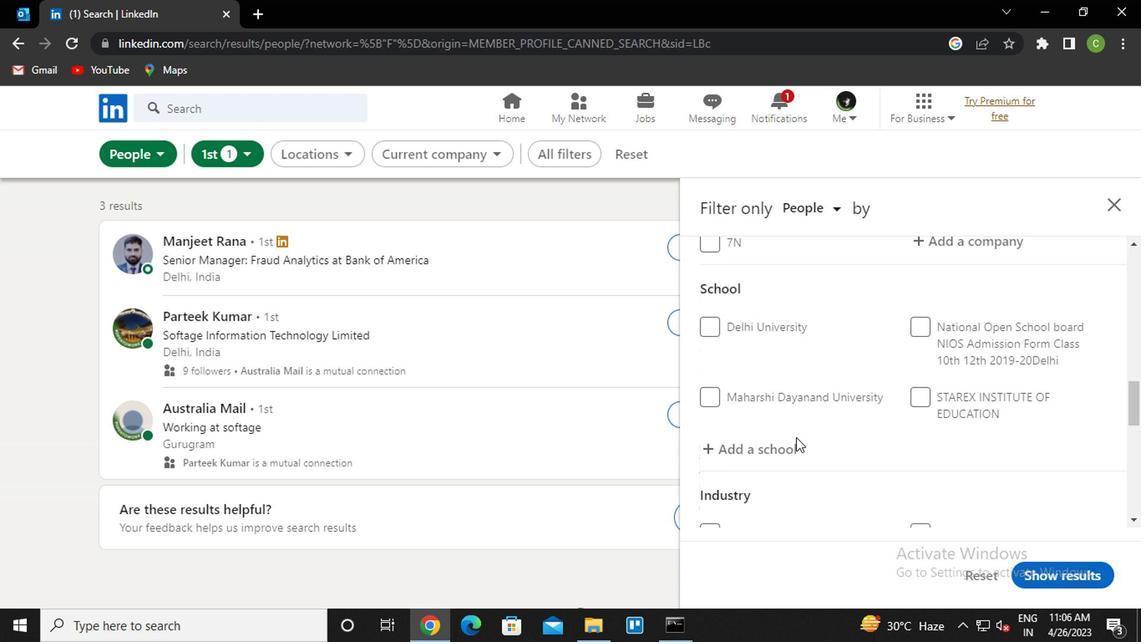 
Action: Mouse pressed left at (755, 457)
Screenshot: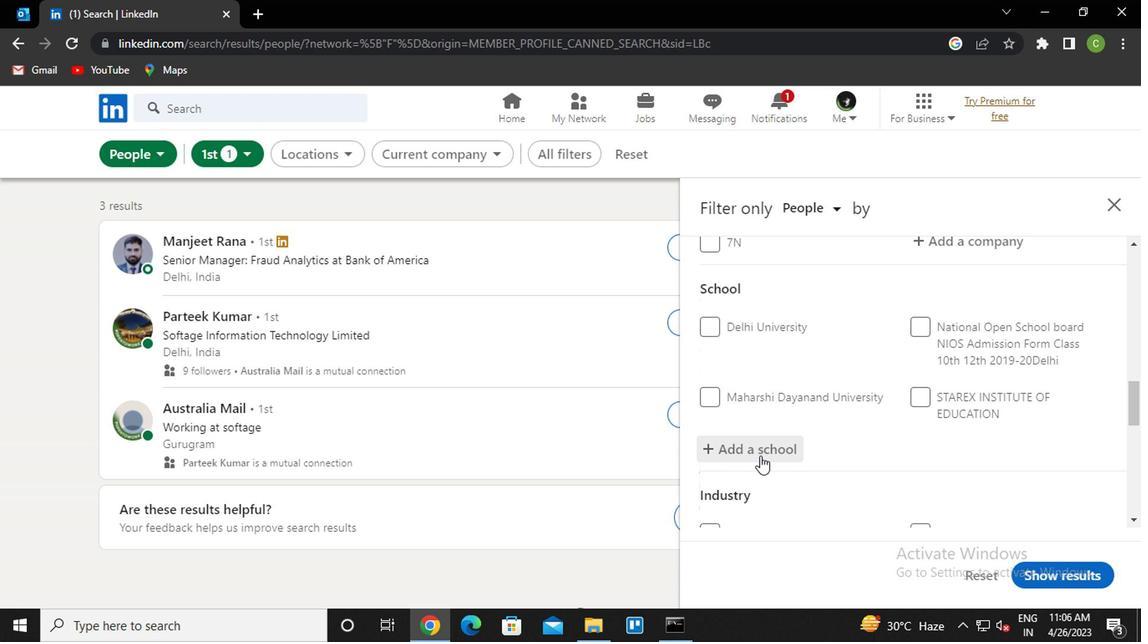 
Action: Key pressed <Key.caps_lock>s<Key.caps_lock>hri<Key.space>guru<Key.space>ram<Key.space>rai<Key.down><Key.enter>
Screenshot: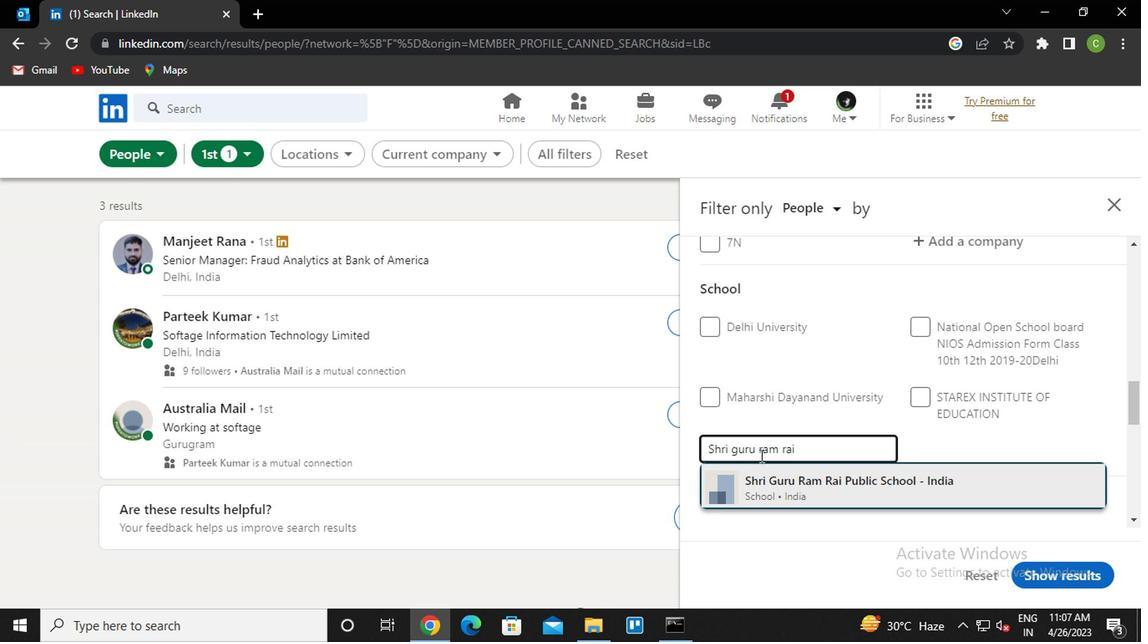 
Action: Mouse moved to (829, 389)
Screenshot: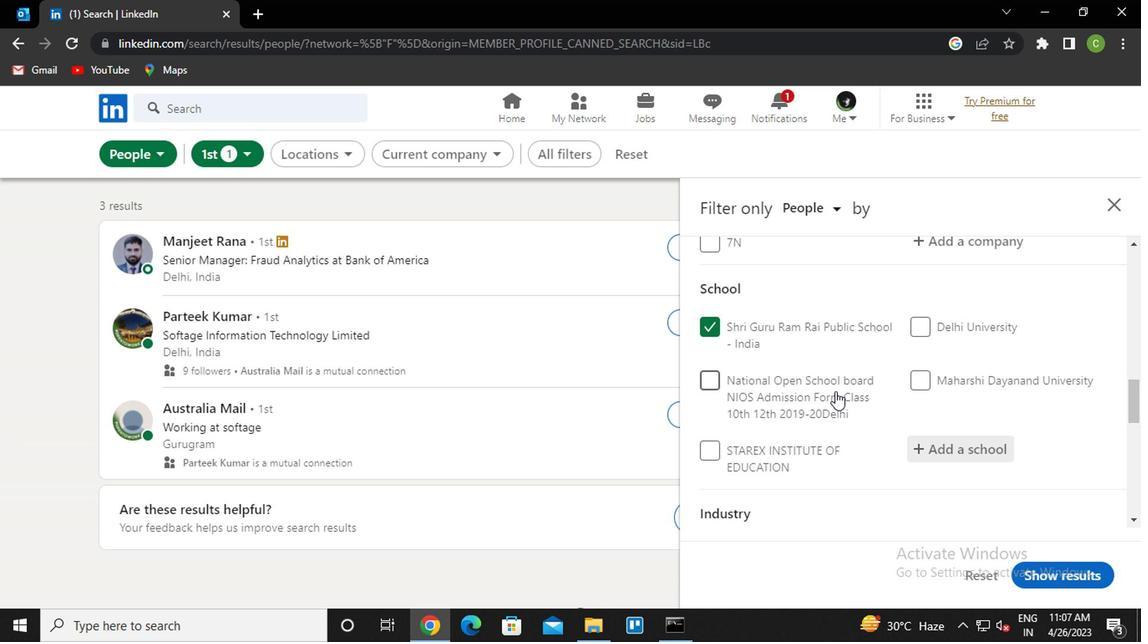 
Action: Mouse scrolled (829, 388) with delta (0, -1)
Screenshot: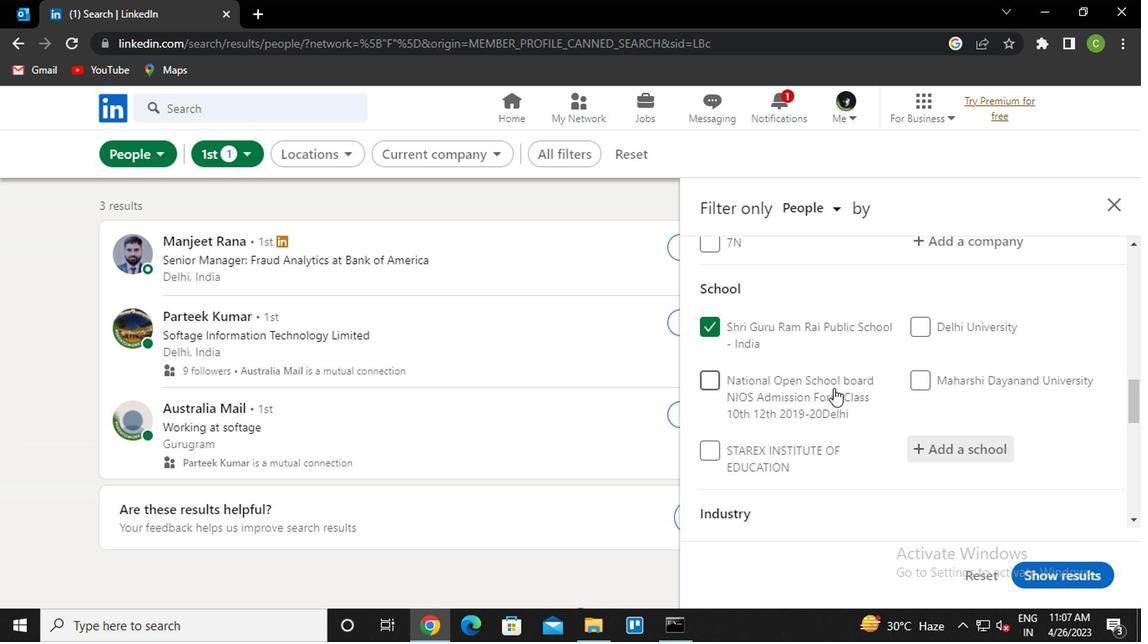 
Action: Mouse scrolled (829, 388) with delta (0, -1)
Screenshot: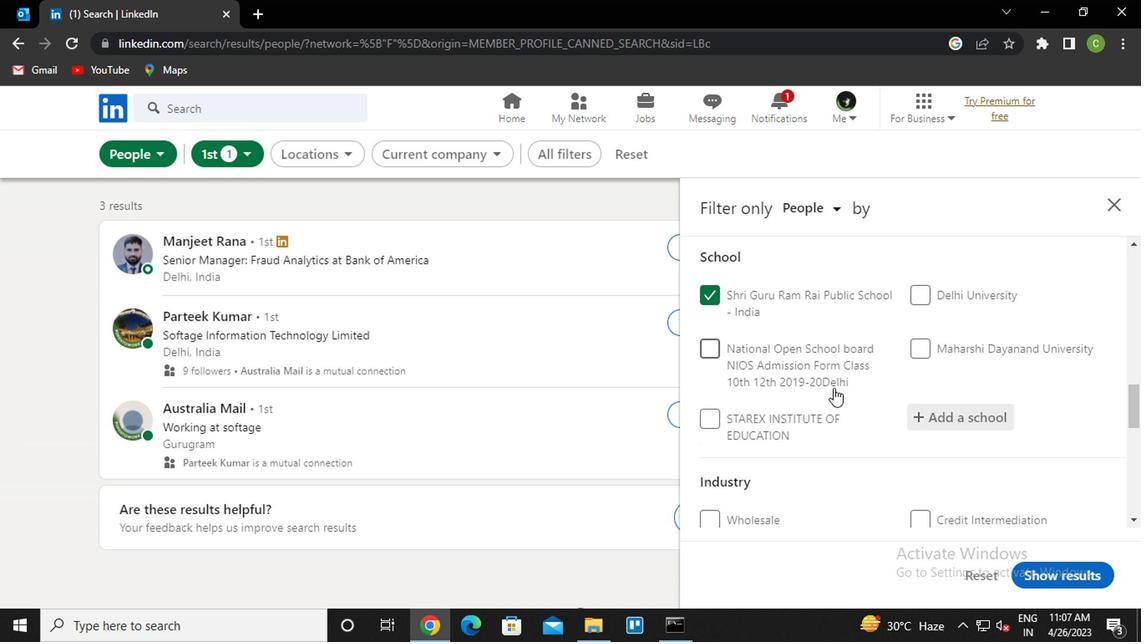 
Action: Mouse moved to (971, 464)
Screenshot: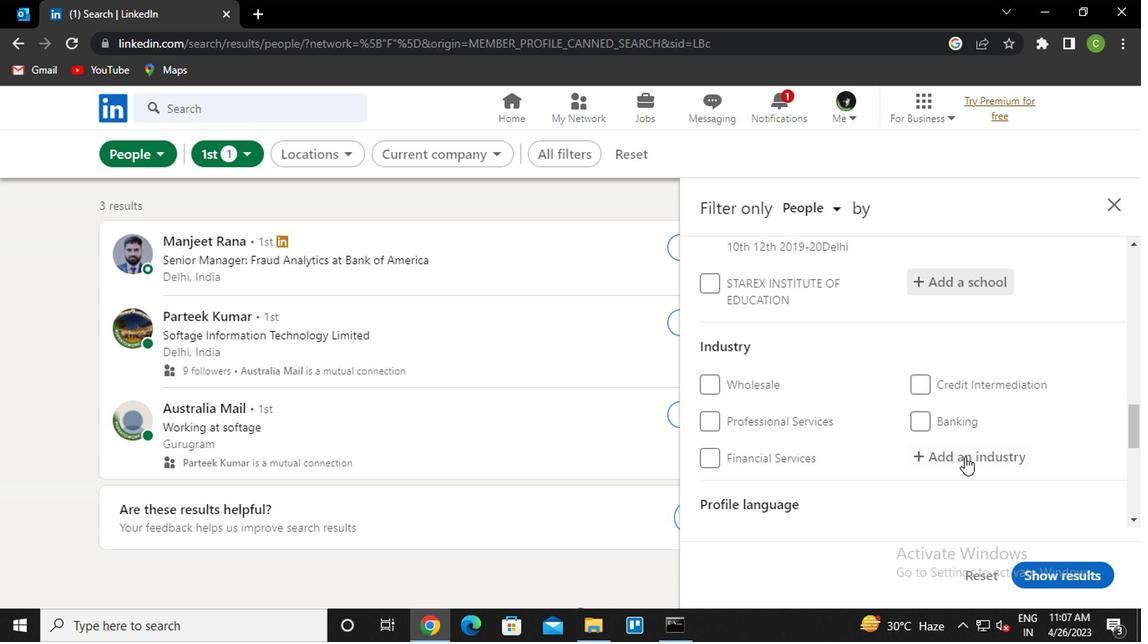 
Action: Mouse pressed left at (971, 464)
Screenshot: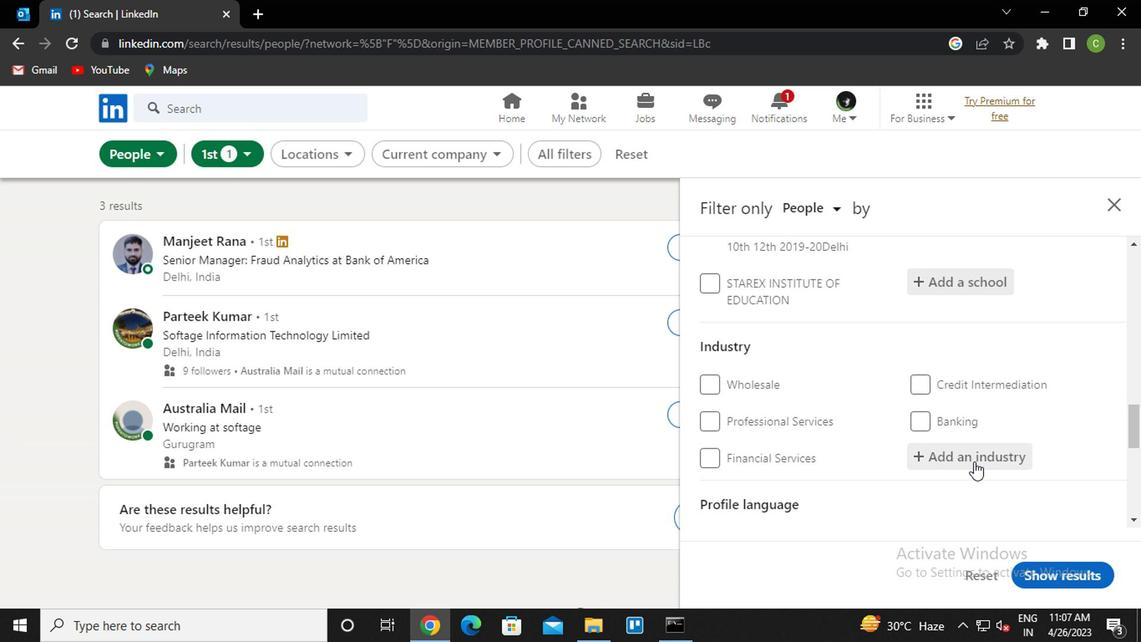 
Action: Key pressed <Key.caps_lock>r<Key.caps_lock>etail<Key.space><Key.caps_lock>f<Key.caps_lock>lo<Key.down><Key.enter>
Screenshot: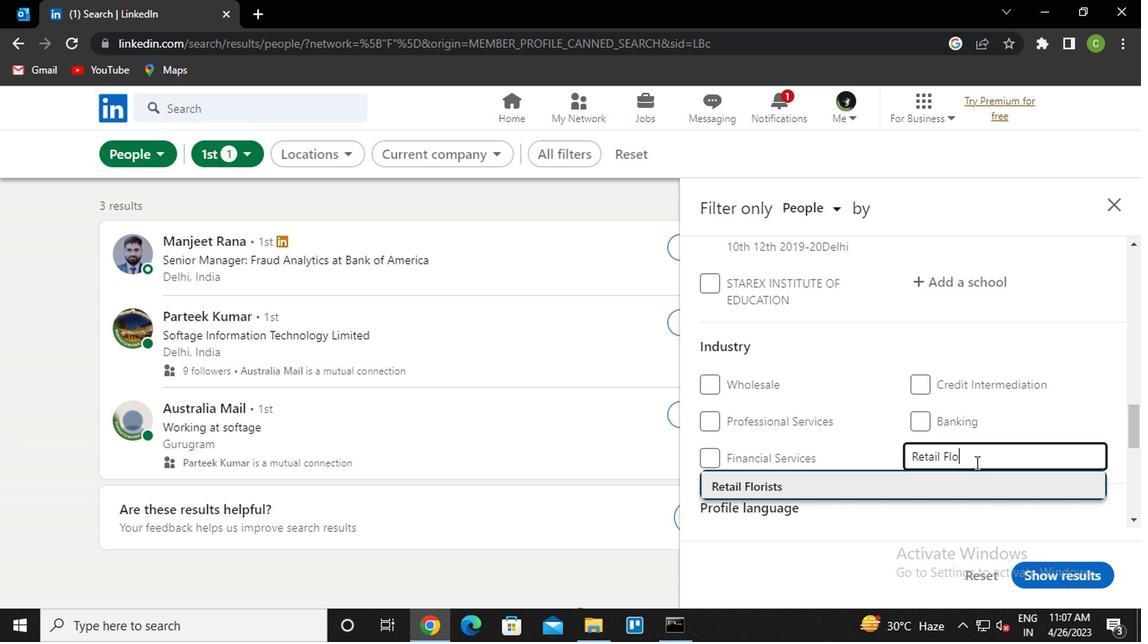 
Action: Mouse moved to (952, 450)
Screenshot: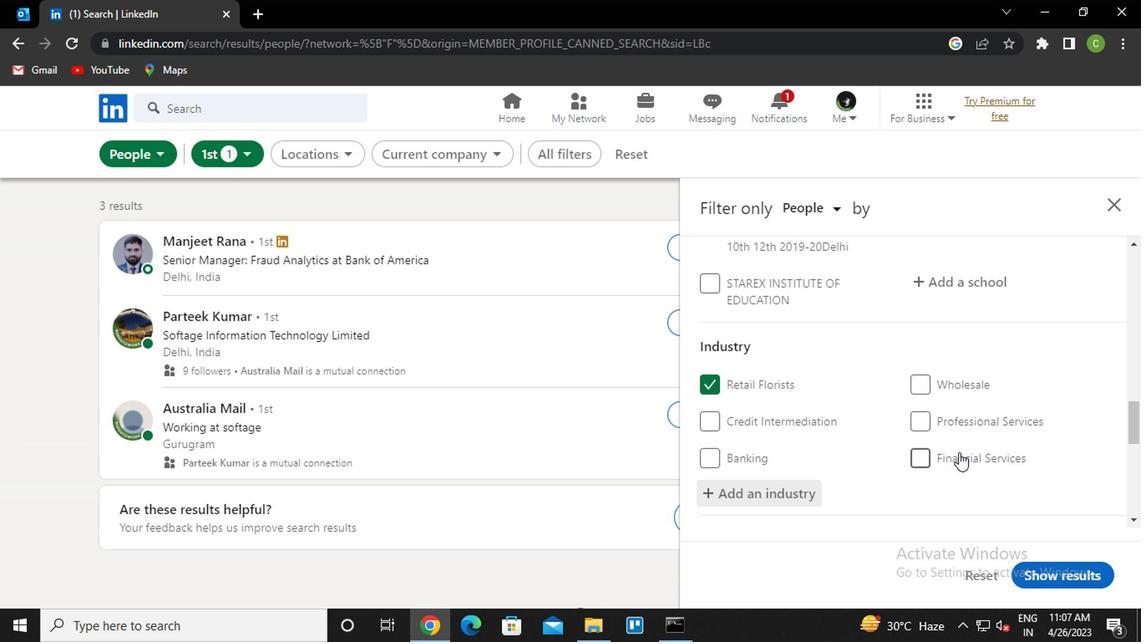 
Action: Mouse scrolled (952, 450) with delta (0, 0)
Screenshot: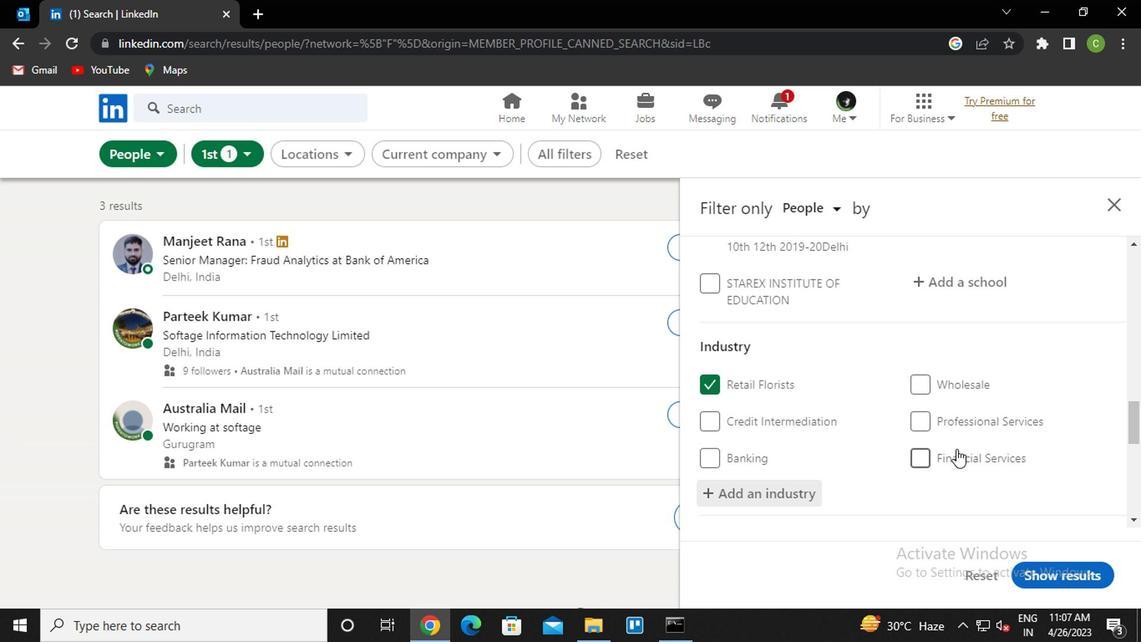 
Action: Mouse scrolled (952, 450) with delta (0, 0)
Screenshot: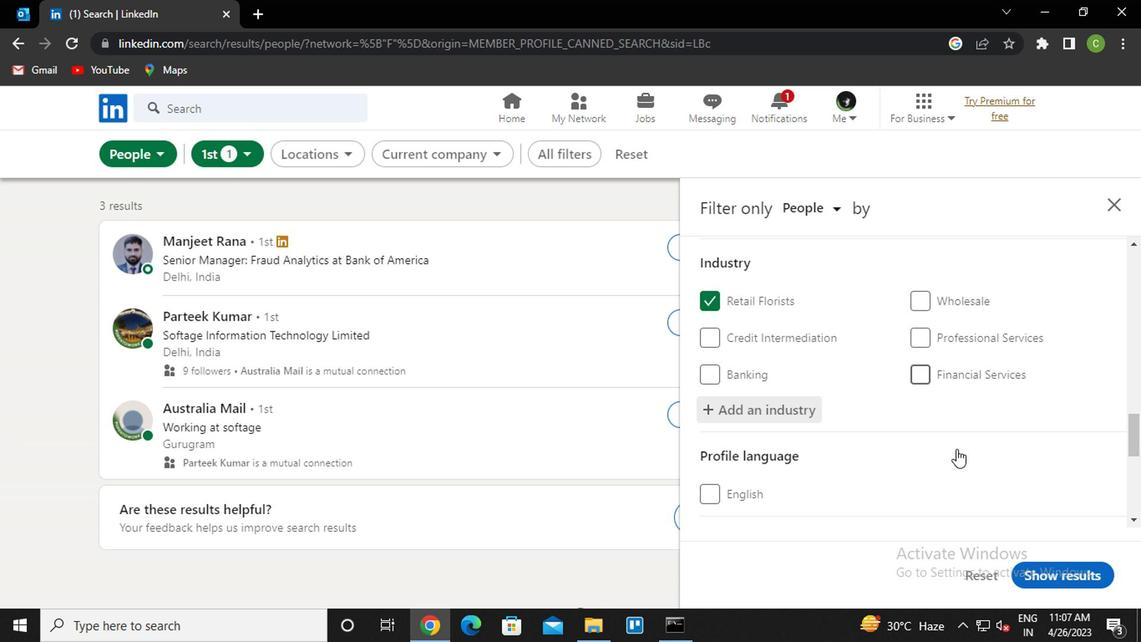 
Action: Mouse moved to (897, 441)
Screenshot: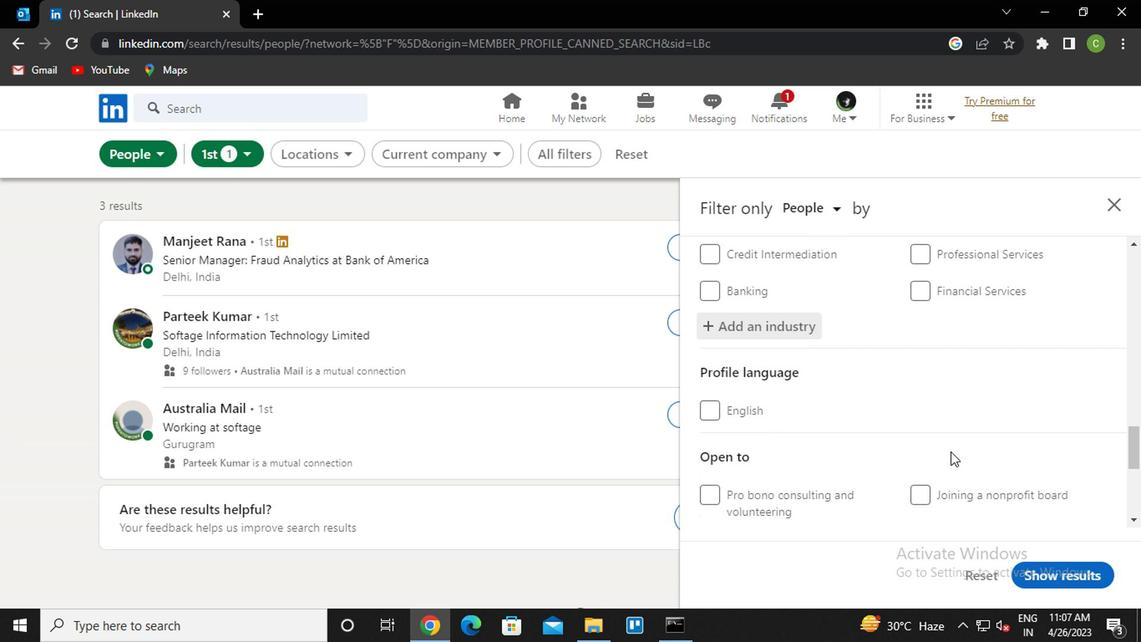 
Action: Mouse scrolled (897, 440) with delta (0, -1)
Screenshot: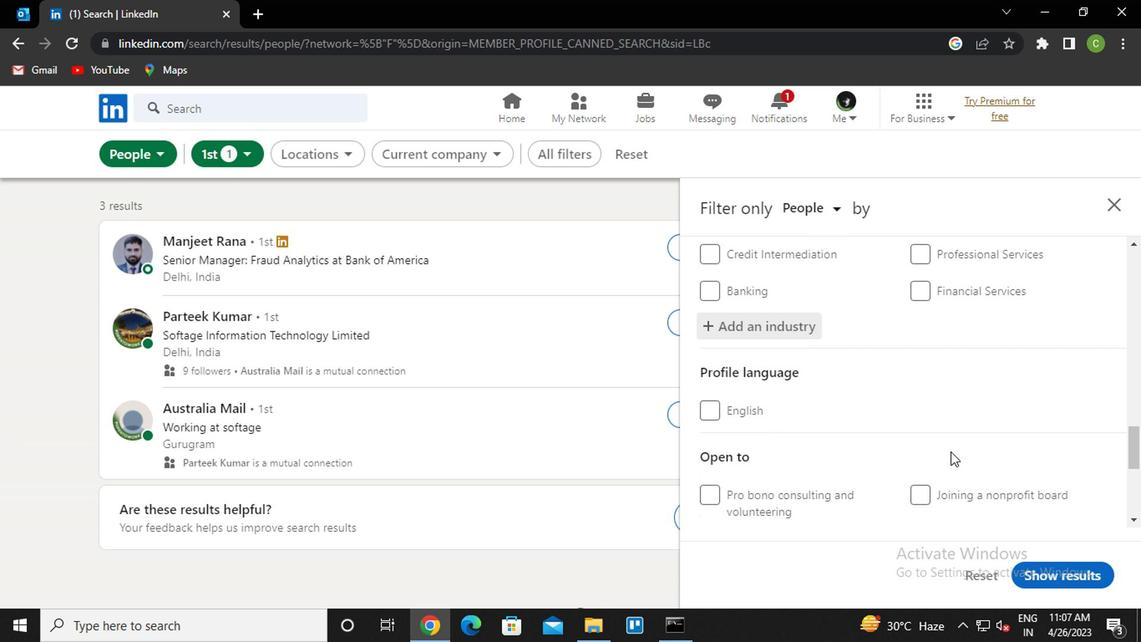 
Action: Mouse moved to (857, 430)
Screenshot: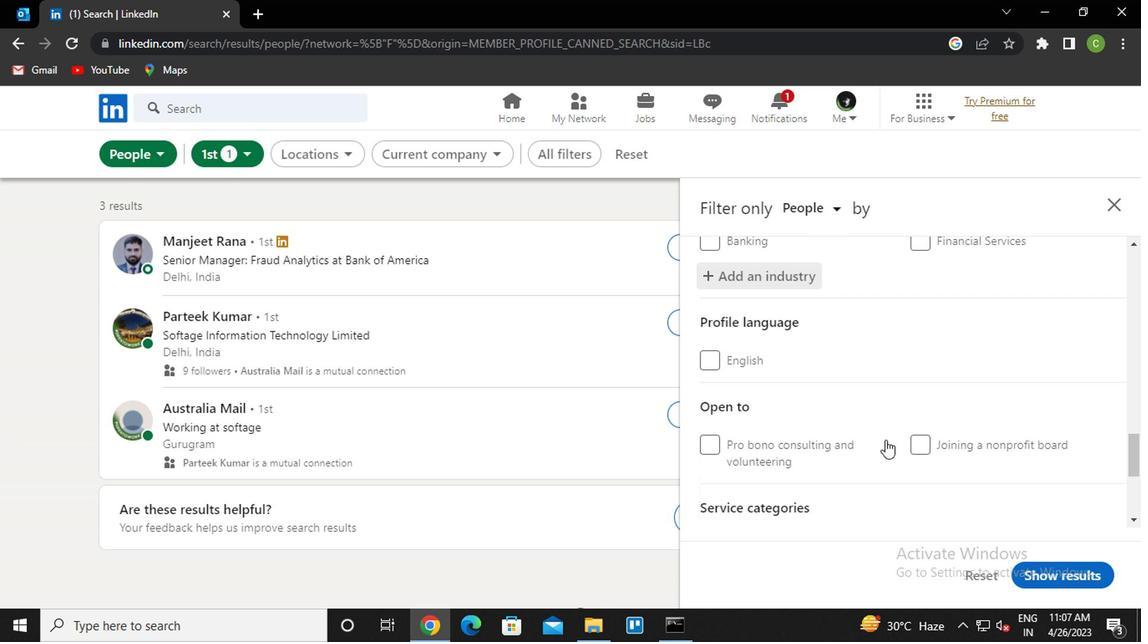 
Action: Mouse scrolled (857, 429) with delta (0, 0)
Screenshot: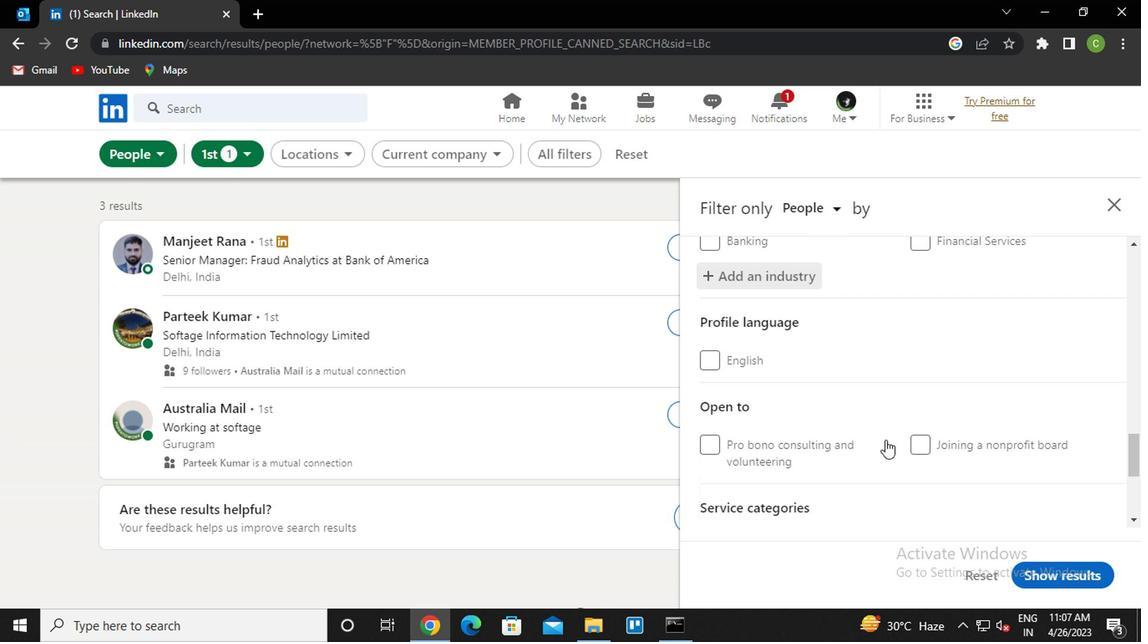 
Action: Mouse moved to (772, 421)
Screenshot: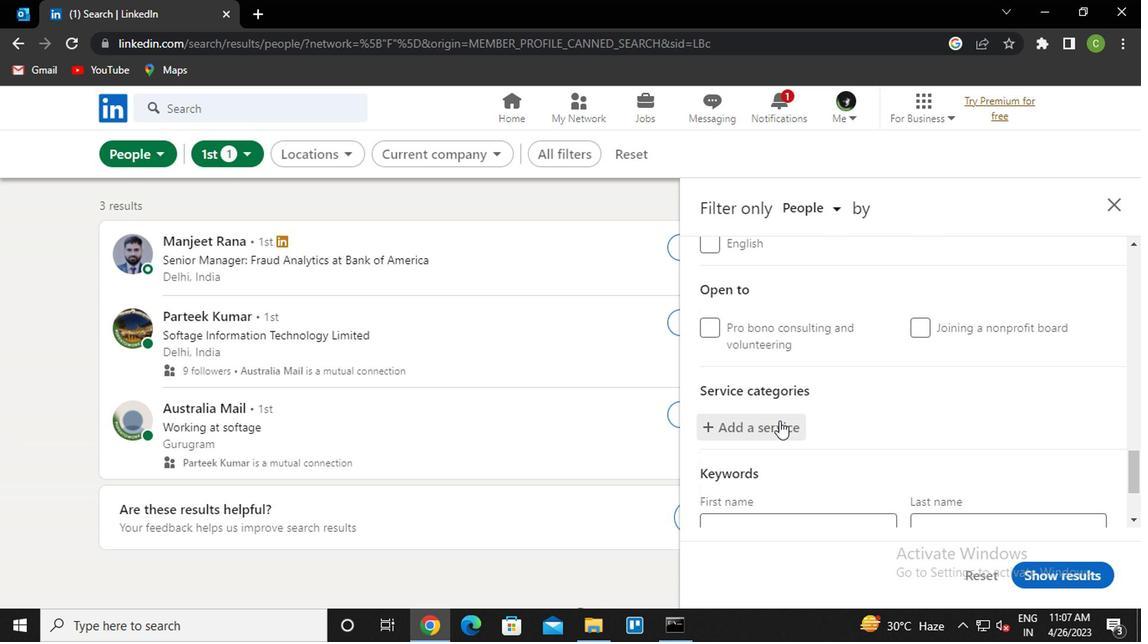 
Action: Mouse pressed left at (772, 421)
Screenshot: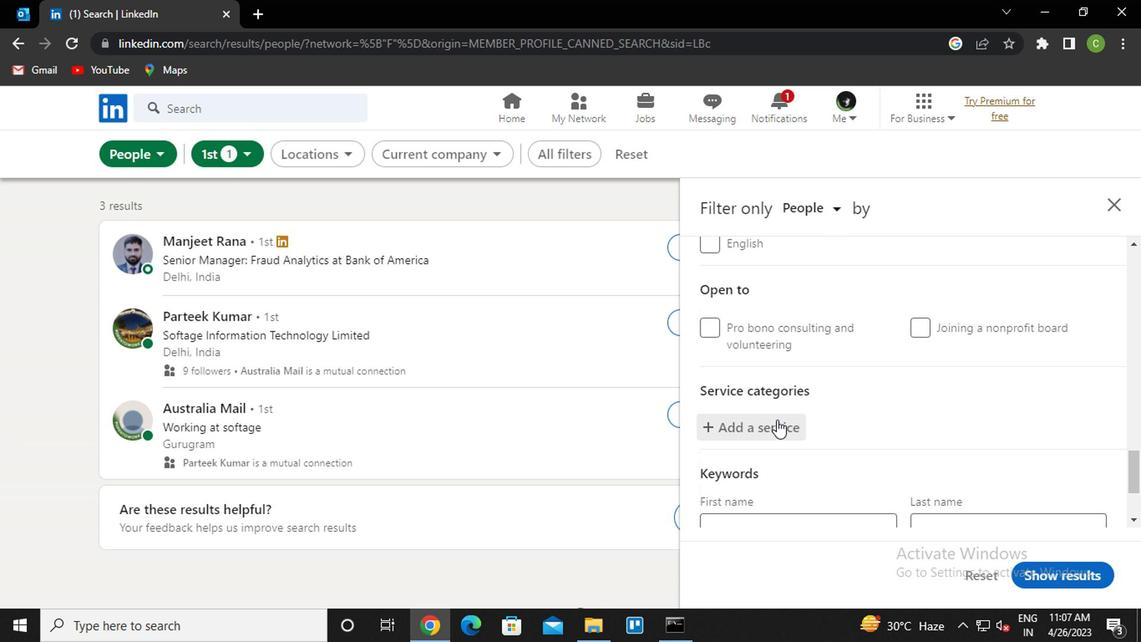 
Action: Key pressed <Key.caps_lock>p<Key.caps_lock>ricing<Key.down><Key.enter>
Screenshot: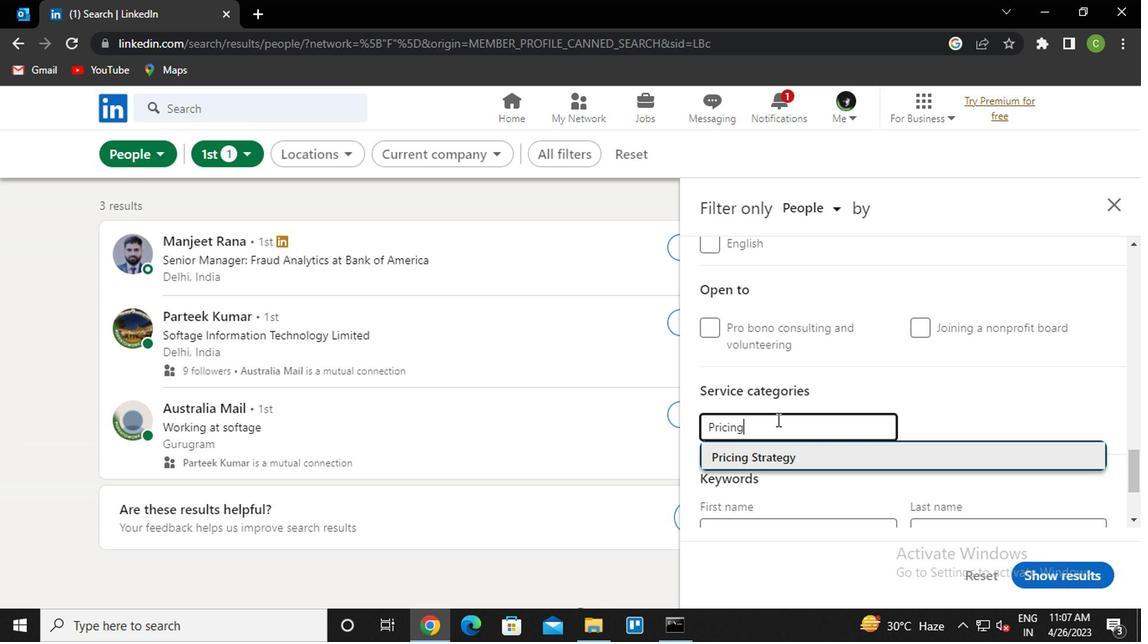 
Action: Mouse scrolled (772, 420) with delta (0, 0)
Screenshot: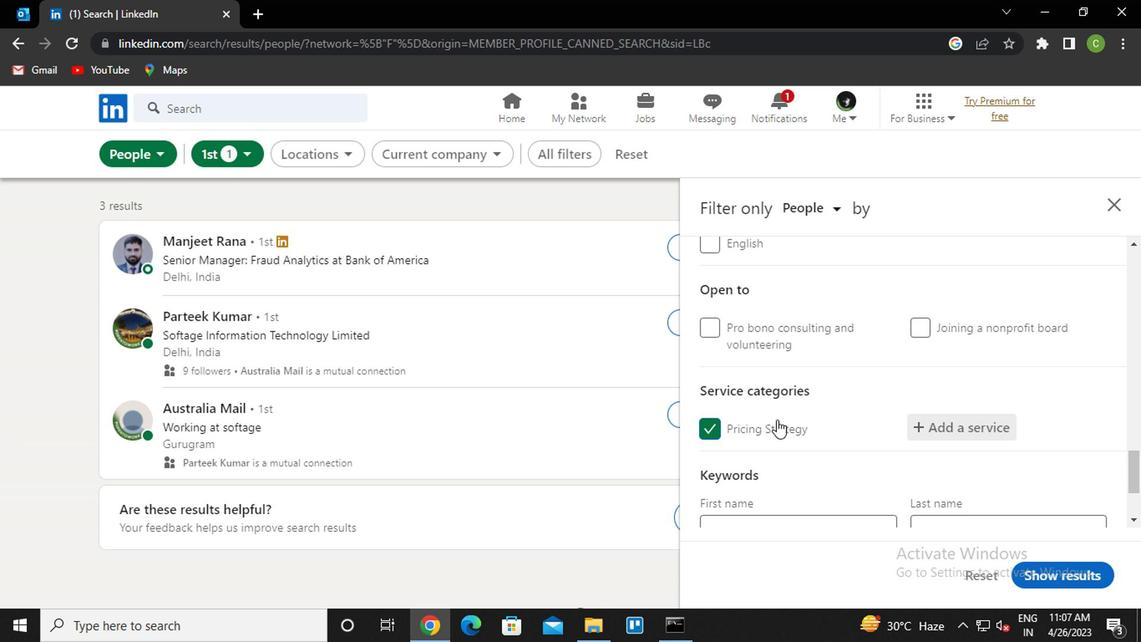
Action: Mouse moved to (787, 412)
Screenshot: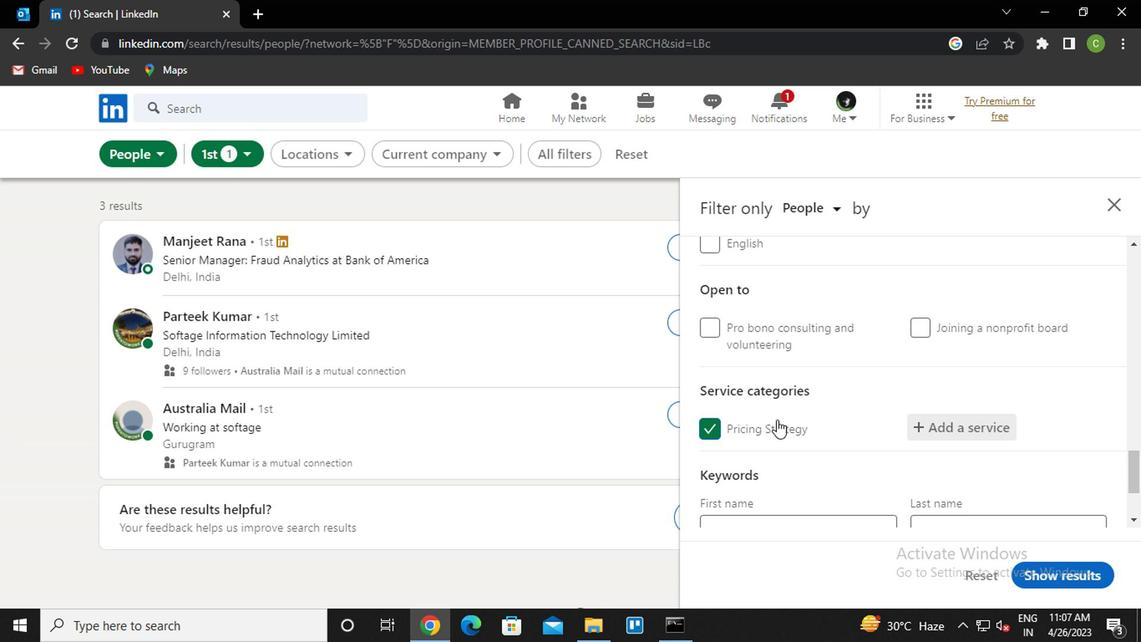 
Action: Mouse scrolled (787, 411) with delta (0, -1)
Screenshot: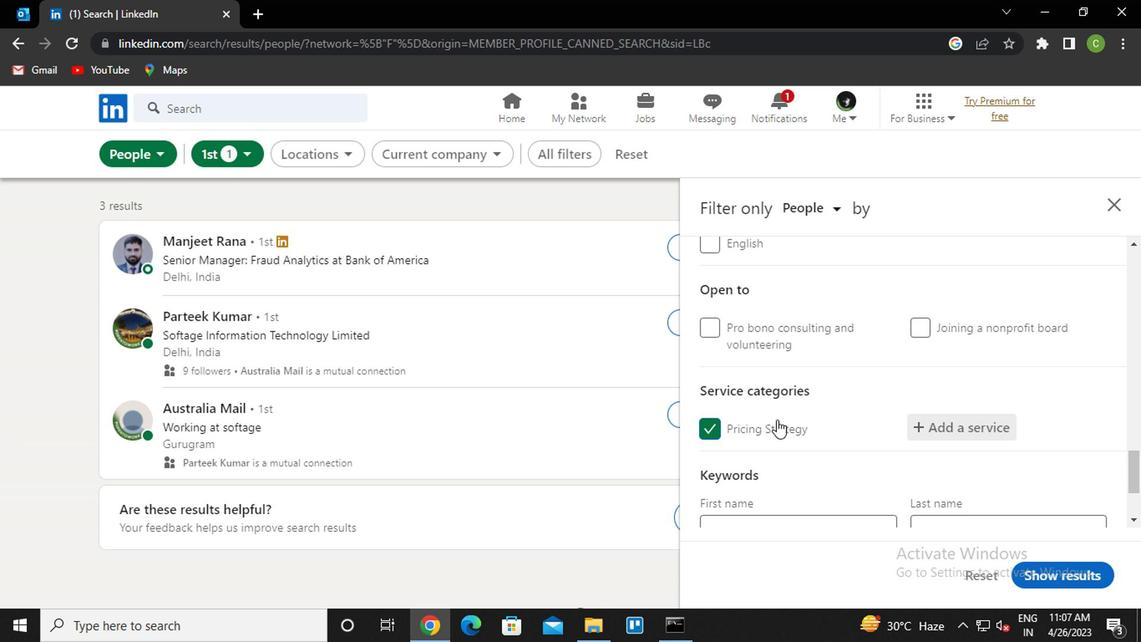 
Action: Mouse moved to (787, 419)
Screenshot: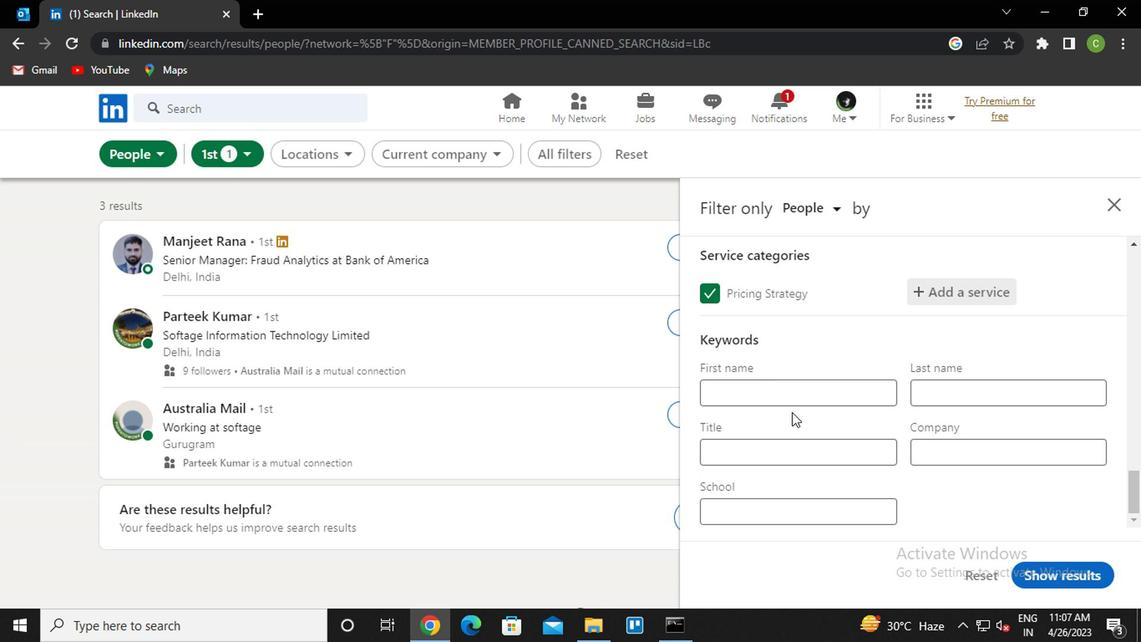 
Action: Mouse scrolled (787, 419) with delta (0, 0)
Screenshot: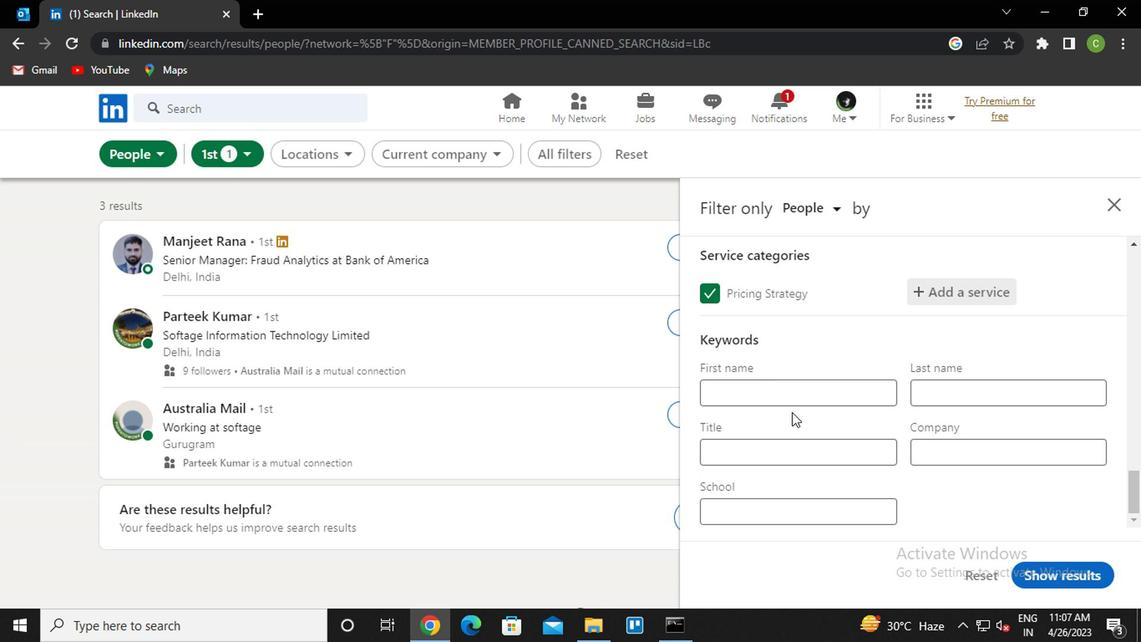 
Action: Mouse moved to (792, 461)
Screenshot: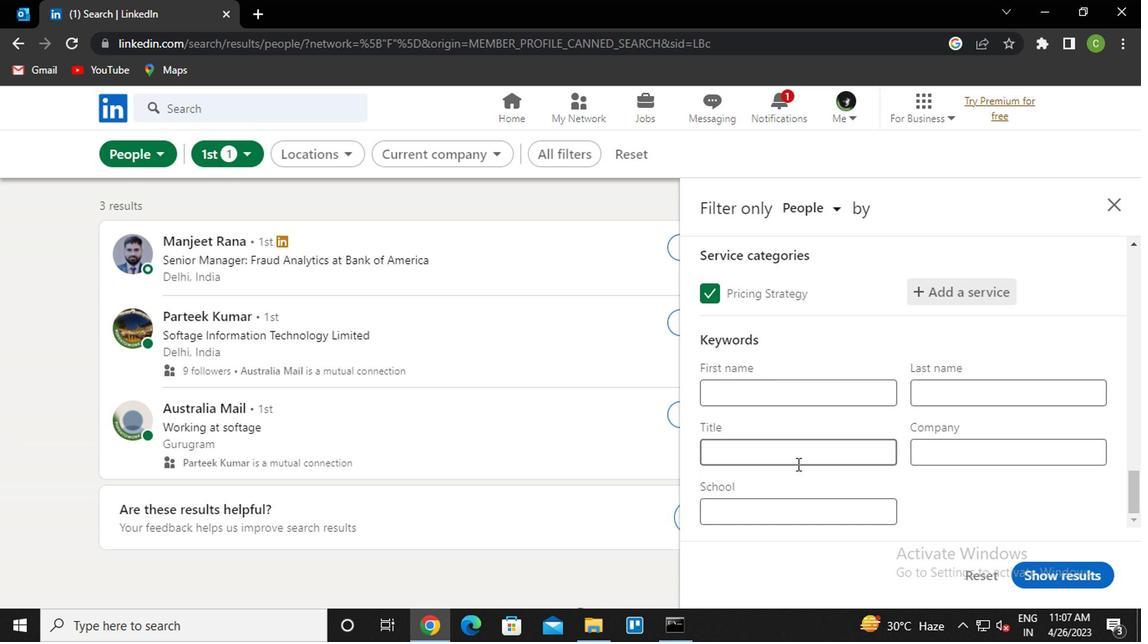 
Action: Mouse pressed left at (792, 461)
Screenshot: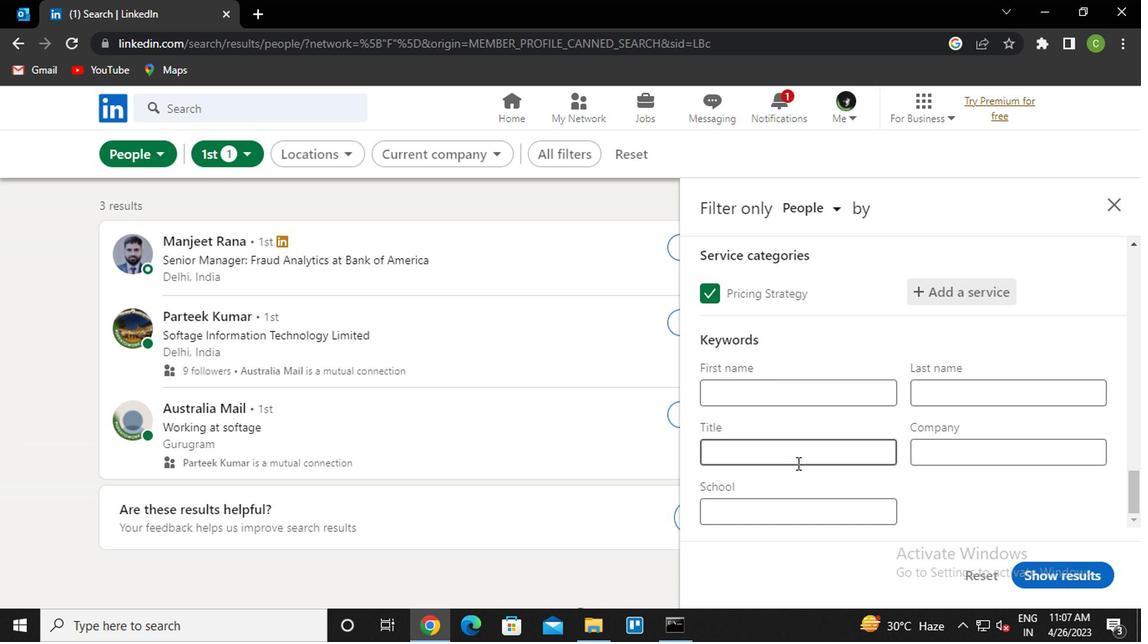 
Action: Key pressed <Key.caps_lock>d<Key.caps_lock>irector<Key.space>o<Key.space><Key.caps_lock>m<Key.caps_lock>aintainance
Screenshot: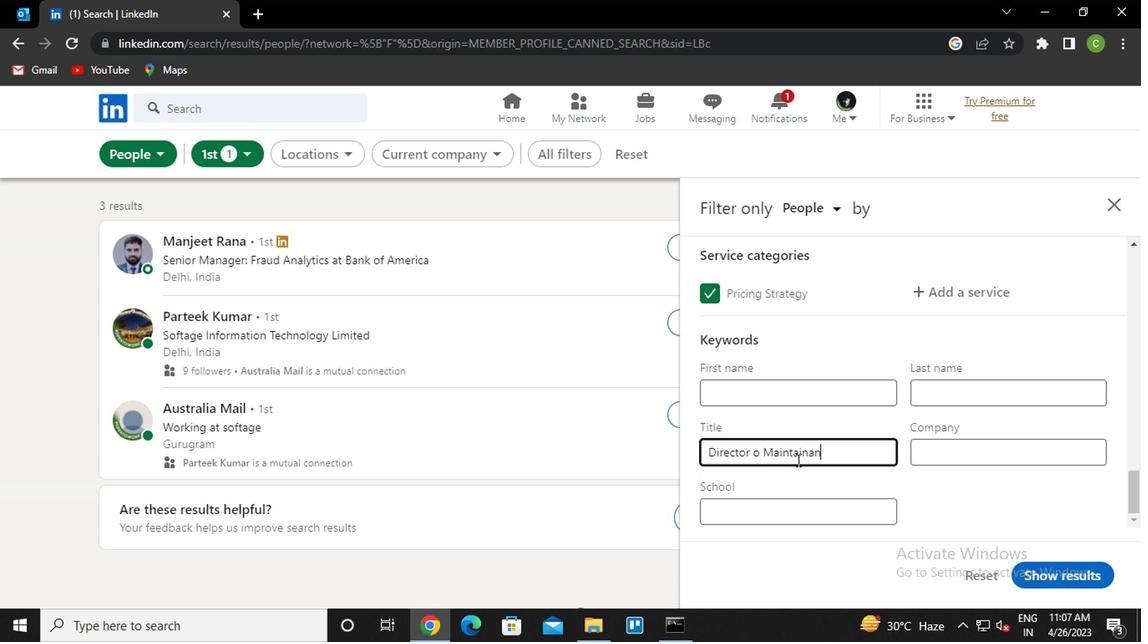 
Action: Mouse moved to (1034, 571)
Screenshot: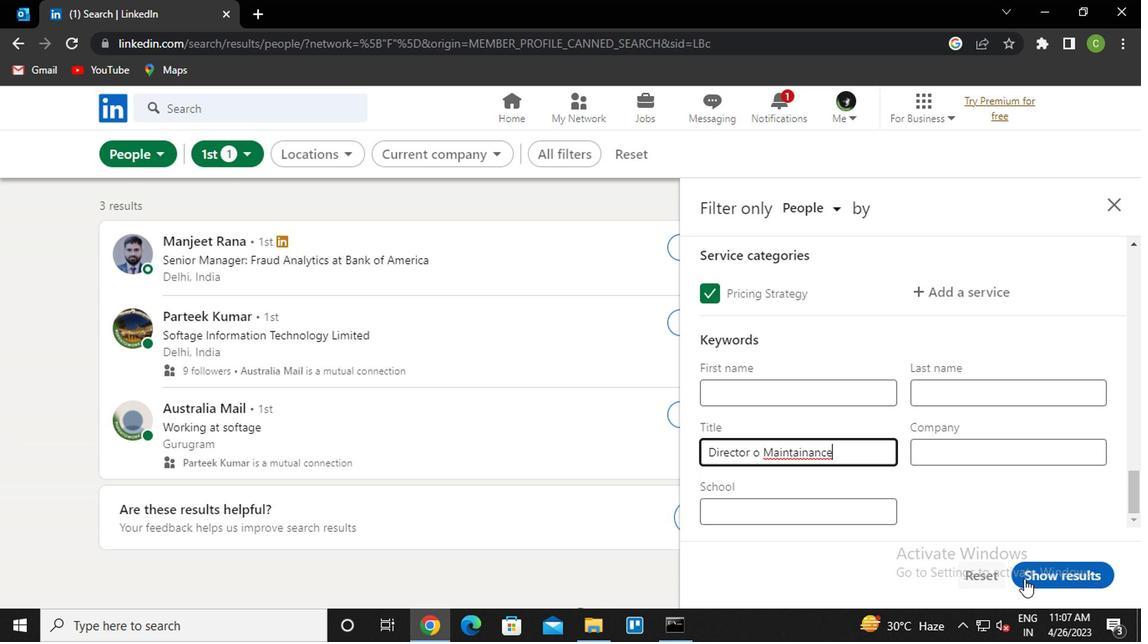 
Action: Mouse pressed left at (1034, 571)
Screenshot: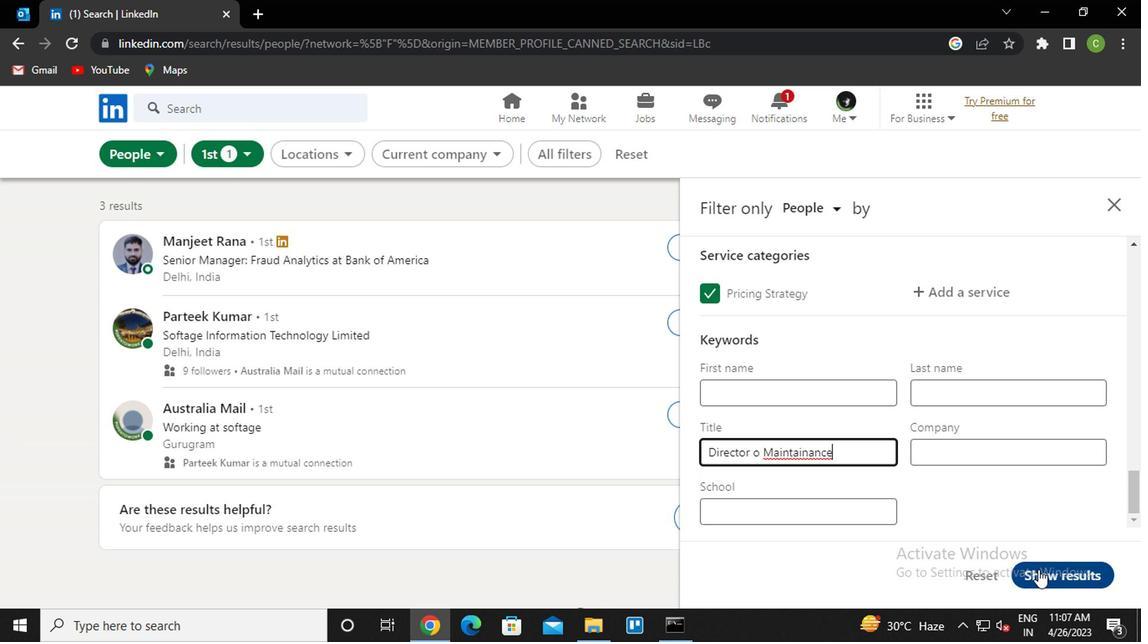 
Action: Mouse moved to (585, 639)
Screenshot: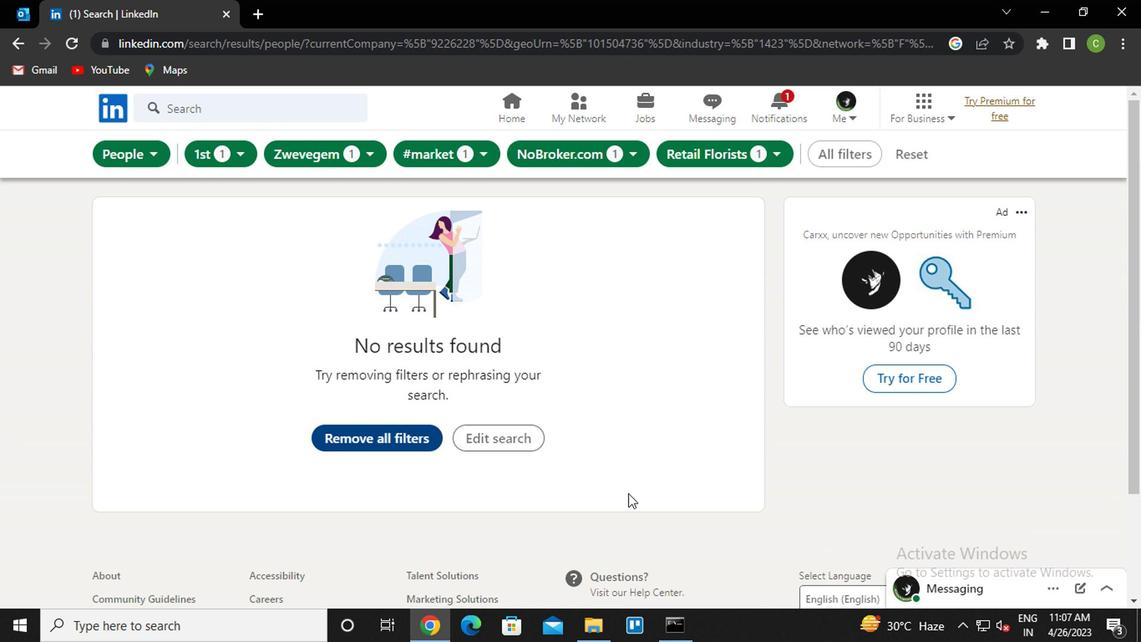 
